 Task: In the  document development.rtf Insert the command  'Editing'Email the file to   'softage.3@softage.net', with message attached Action Required: This requires your review and response. and file type: Plain Text
Action: Mouse moved to (362, 542)
Screenshot: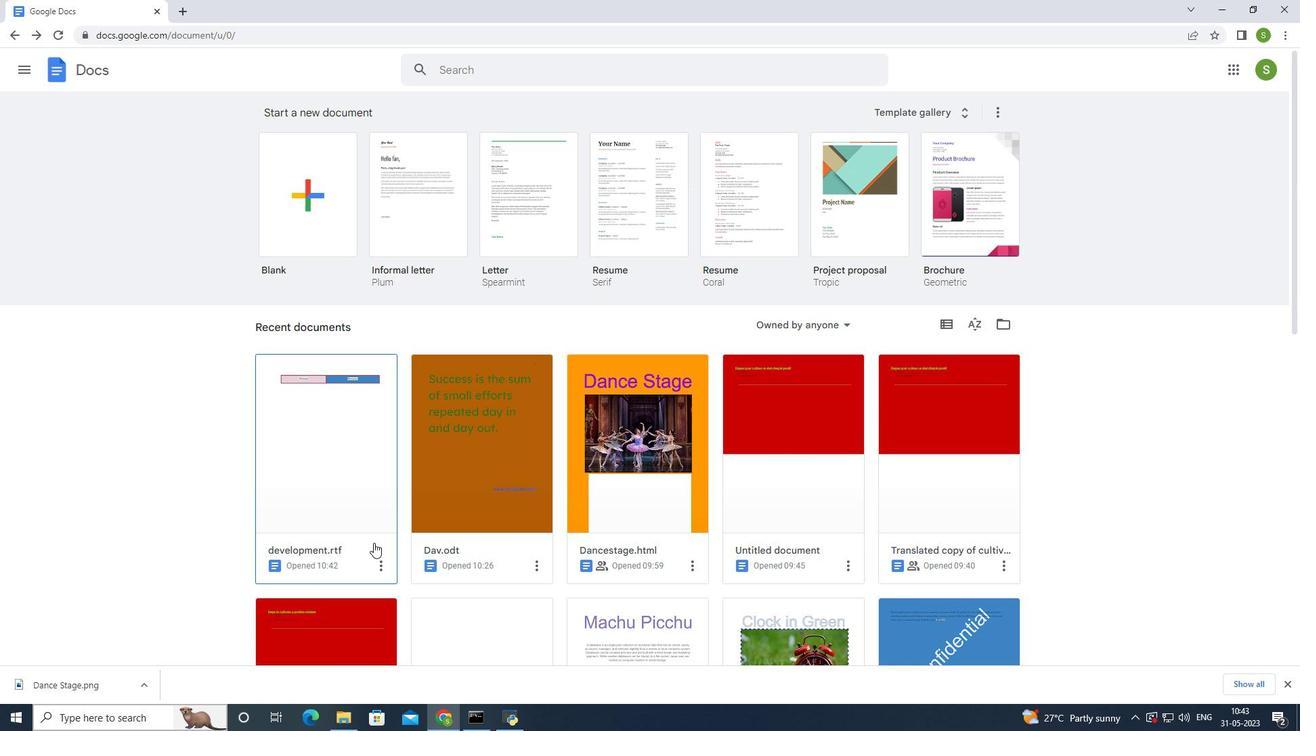 
Action: Mouse pressed left at (362, 542)
Screenshot: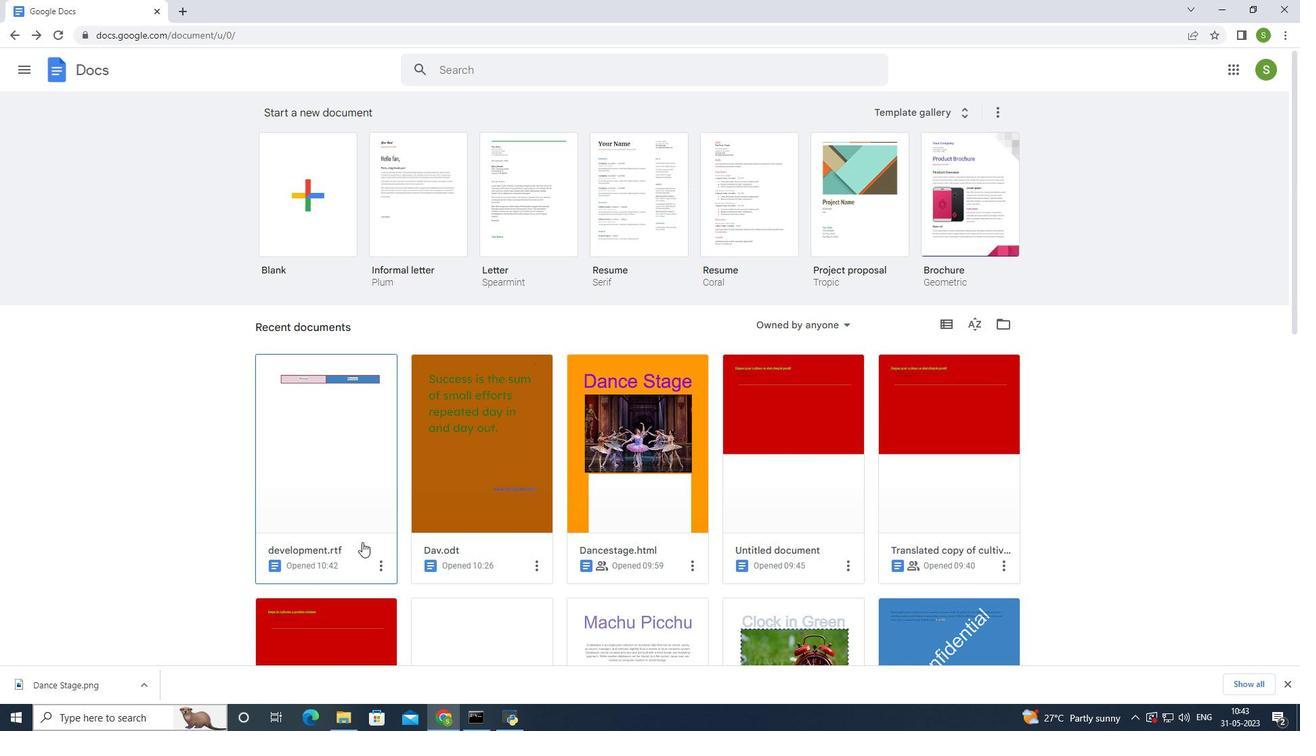 
Action: Mouse moved to (143, 79)
Screenshot: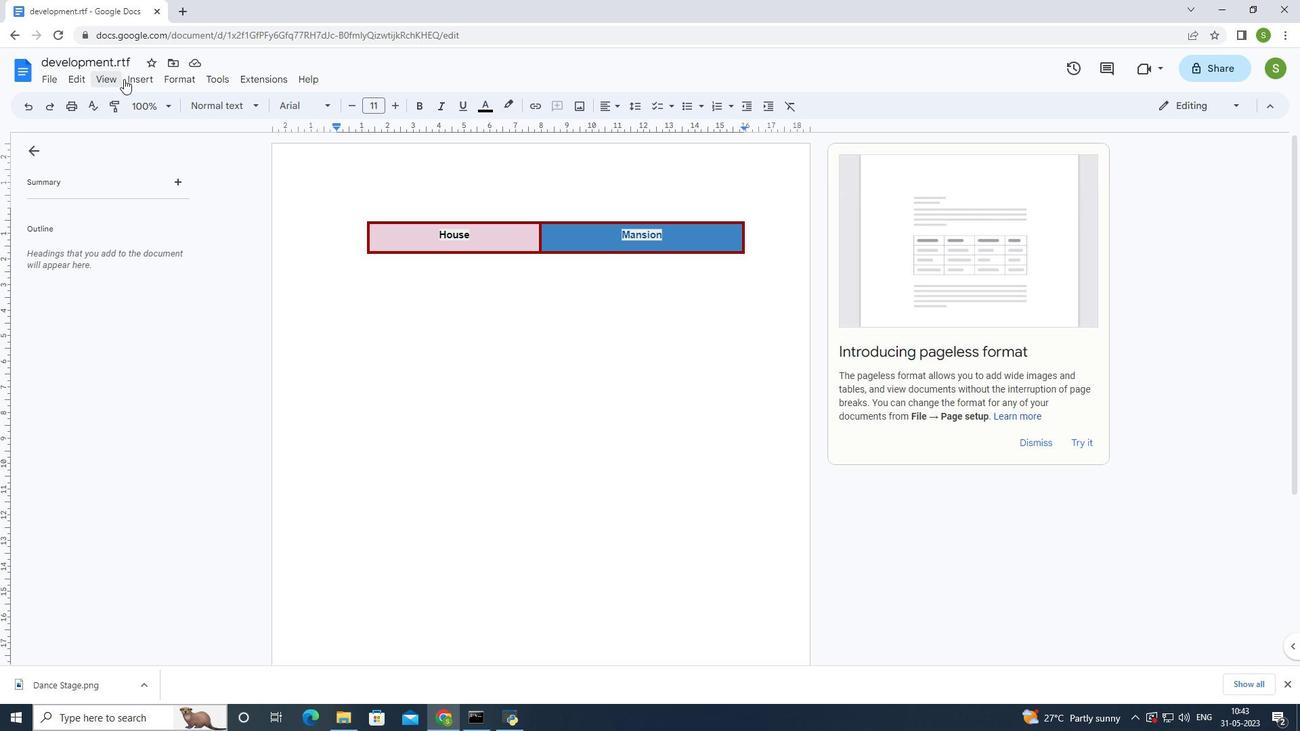 
Action: Mouse pressed left at (143, 79)
Screenshot: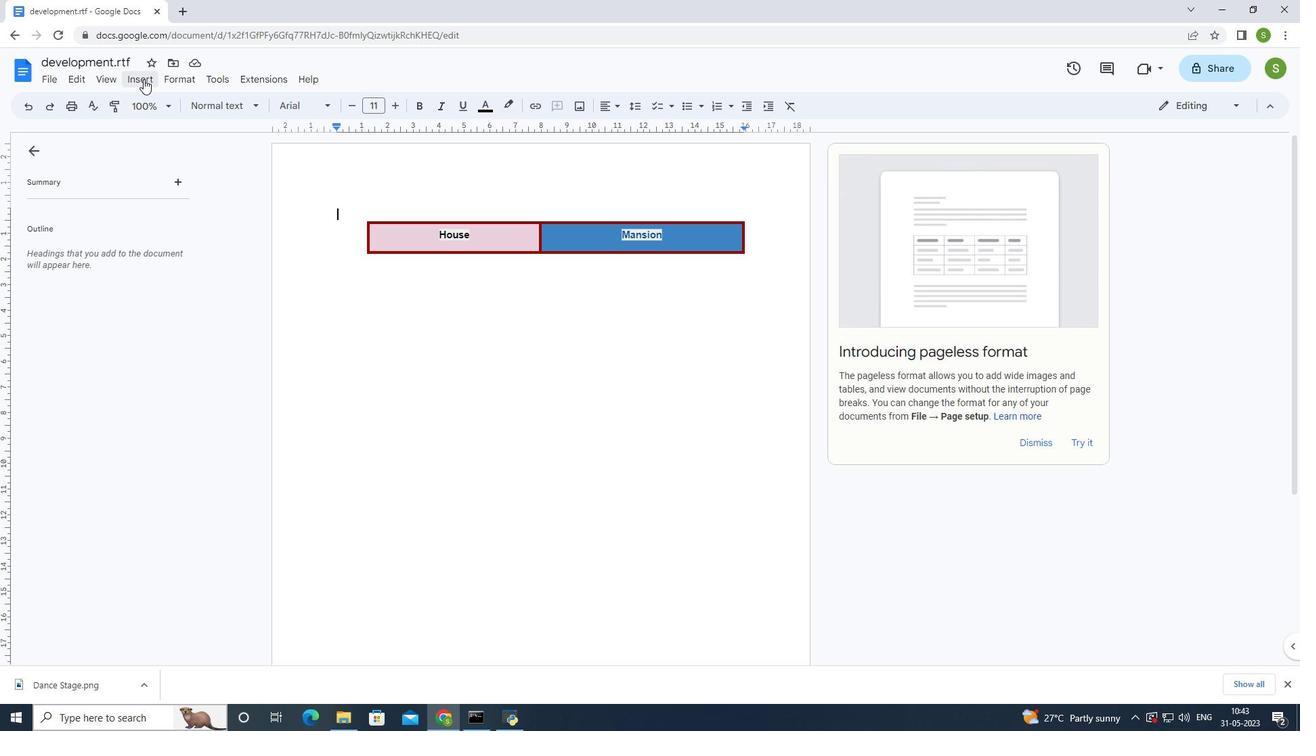 
Action: Mouse moved to (529, 420)
Screenshot: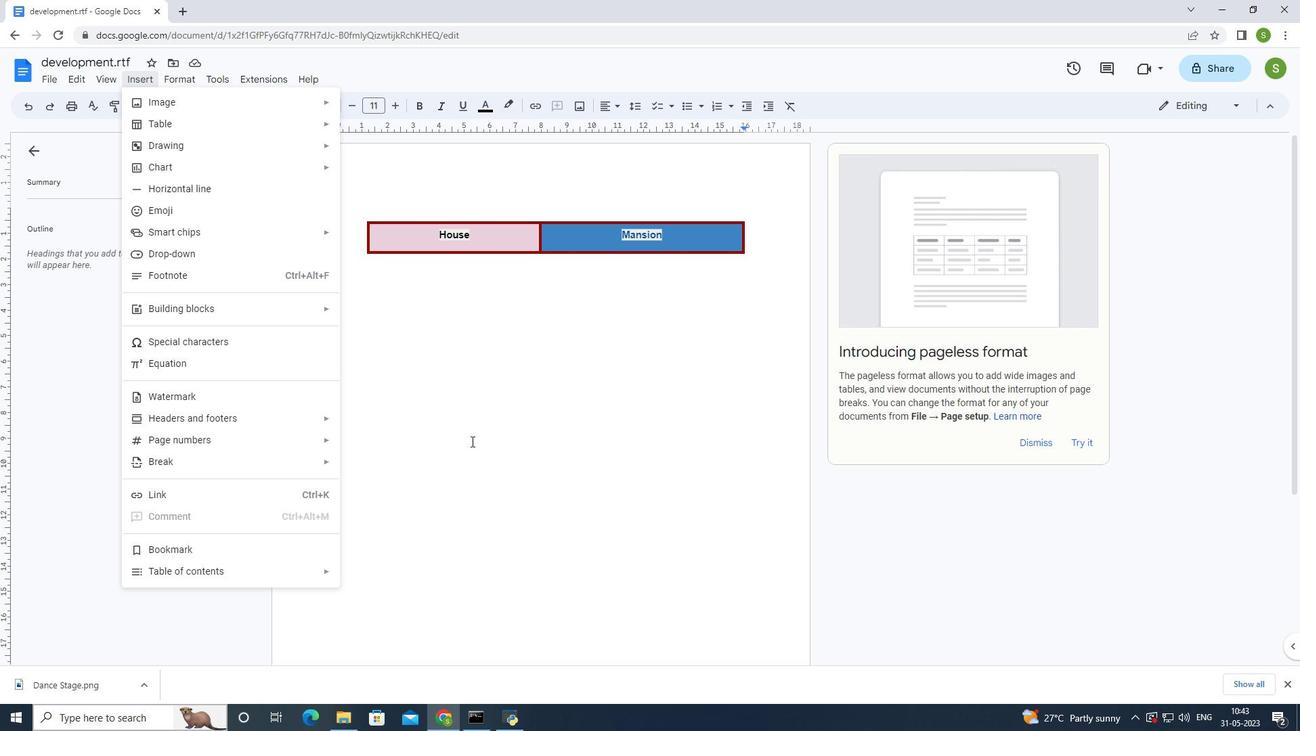 
Action: Mouse pressed left at (529, 420)
Screenshot: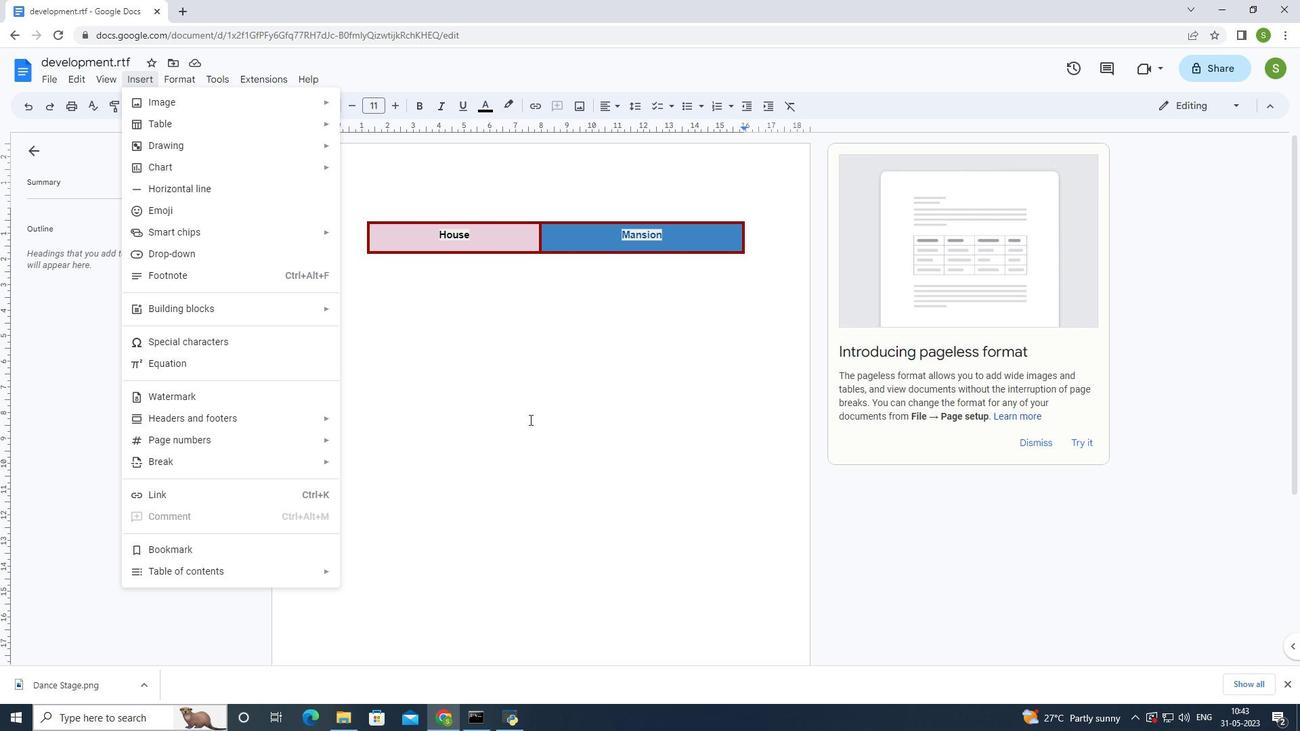 
Action: Mouse moved to (1233, 109)
Screenshot: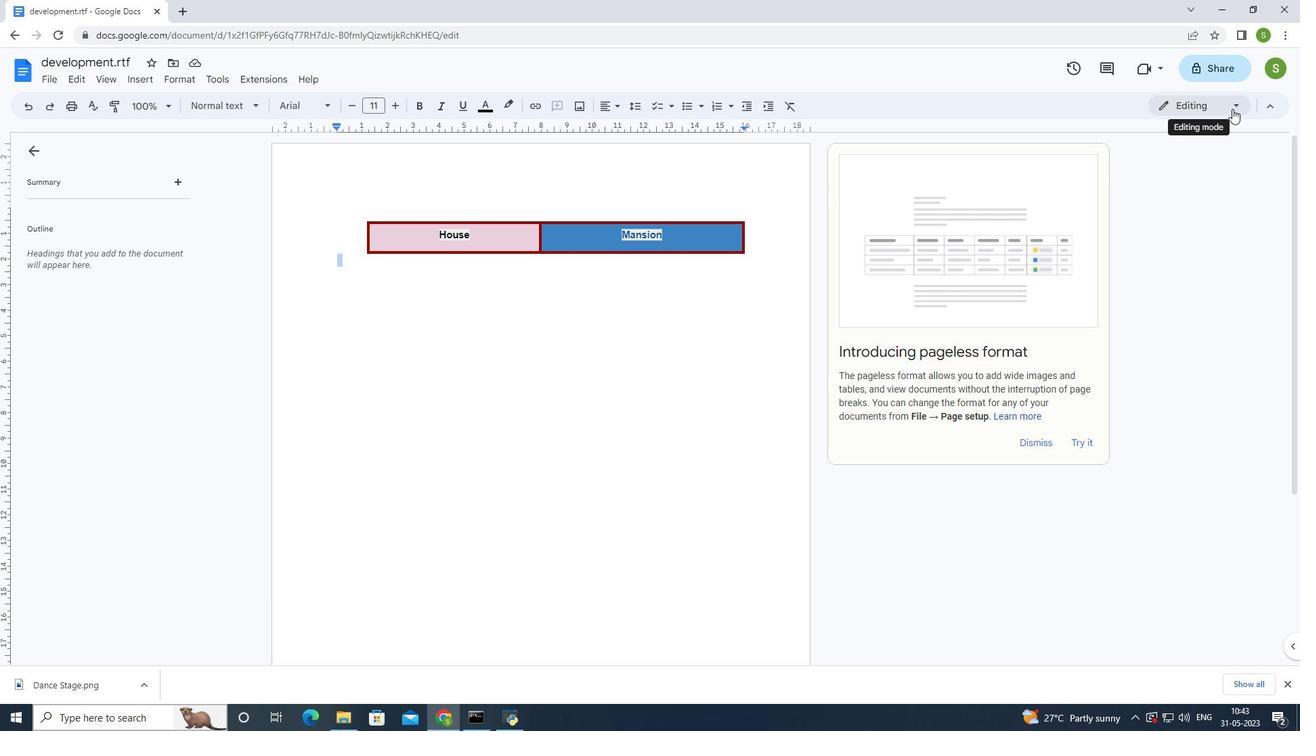 
Action: Mouse pressed left at (1233, 109)
Screenshot: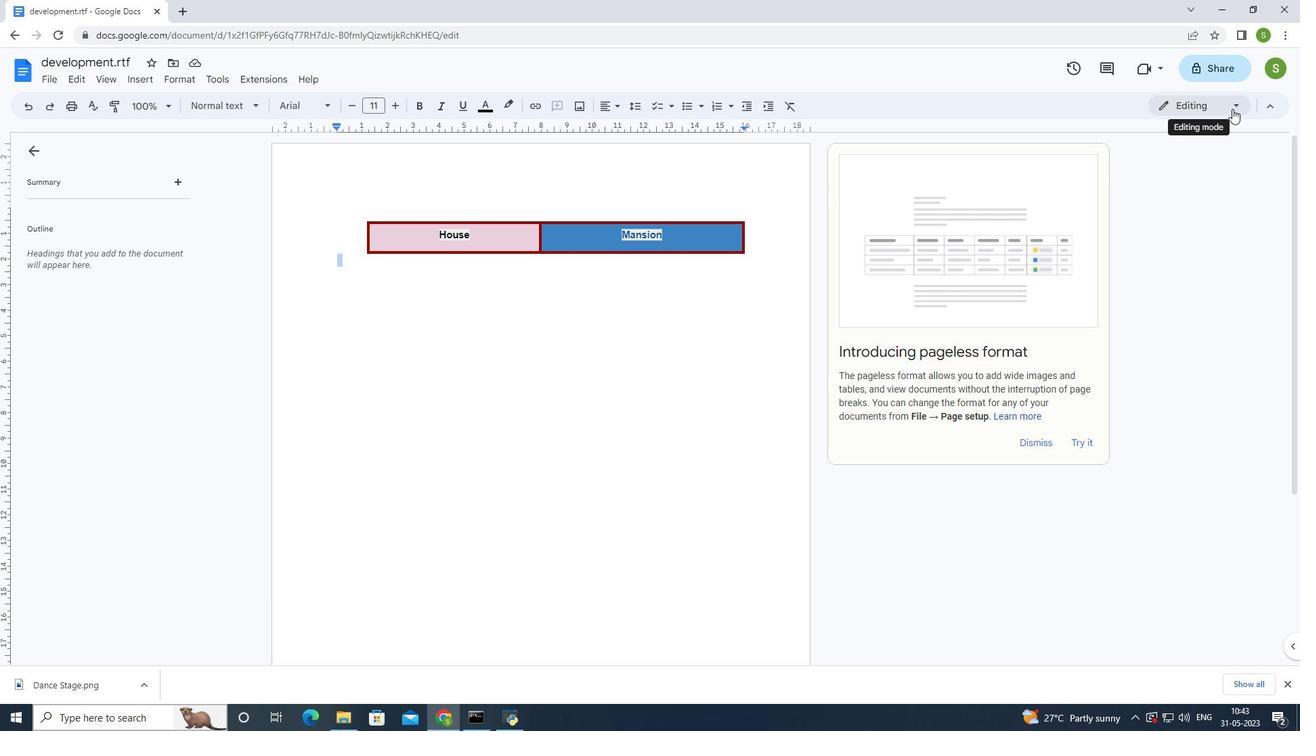 
Action: Mouse moved to (1194, 135)
Screenshot: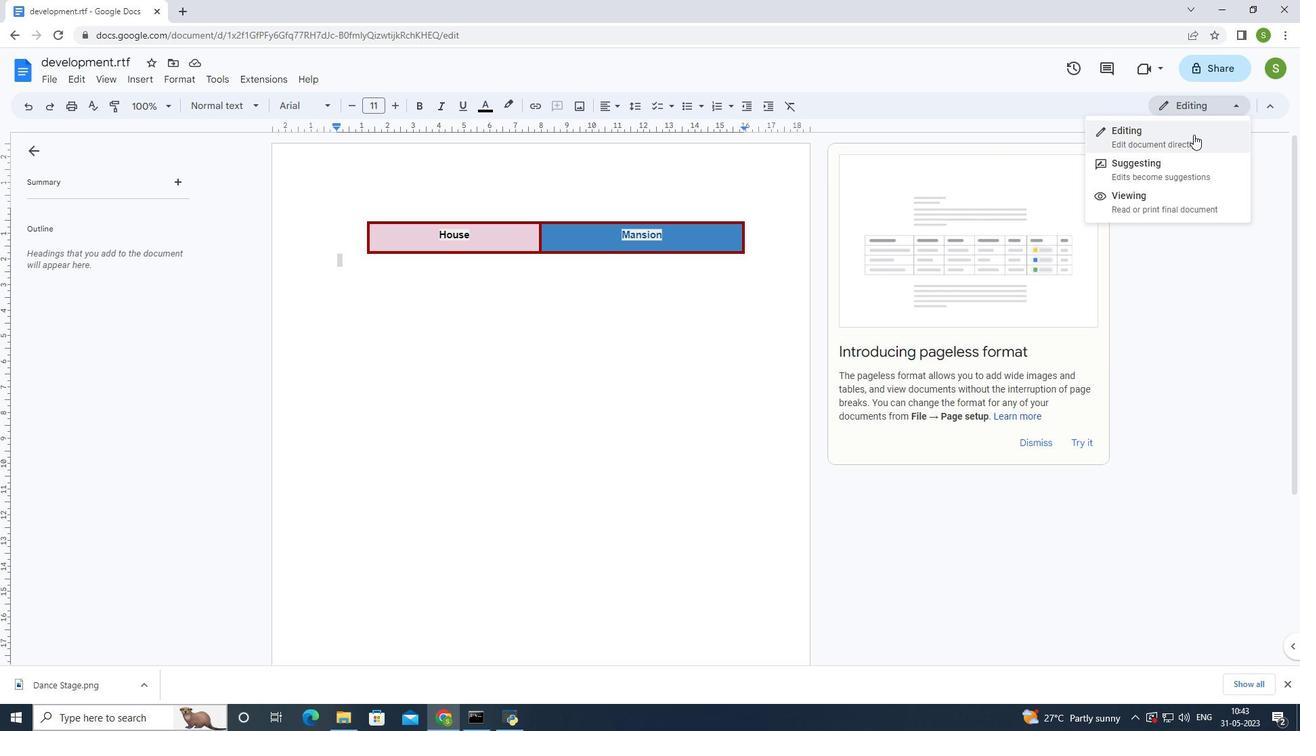 
Action: Mouse pressed left at (1194, 135)
Screenshot: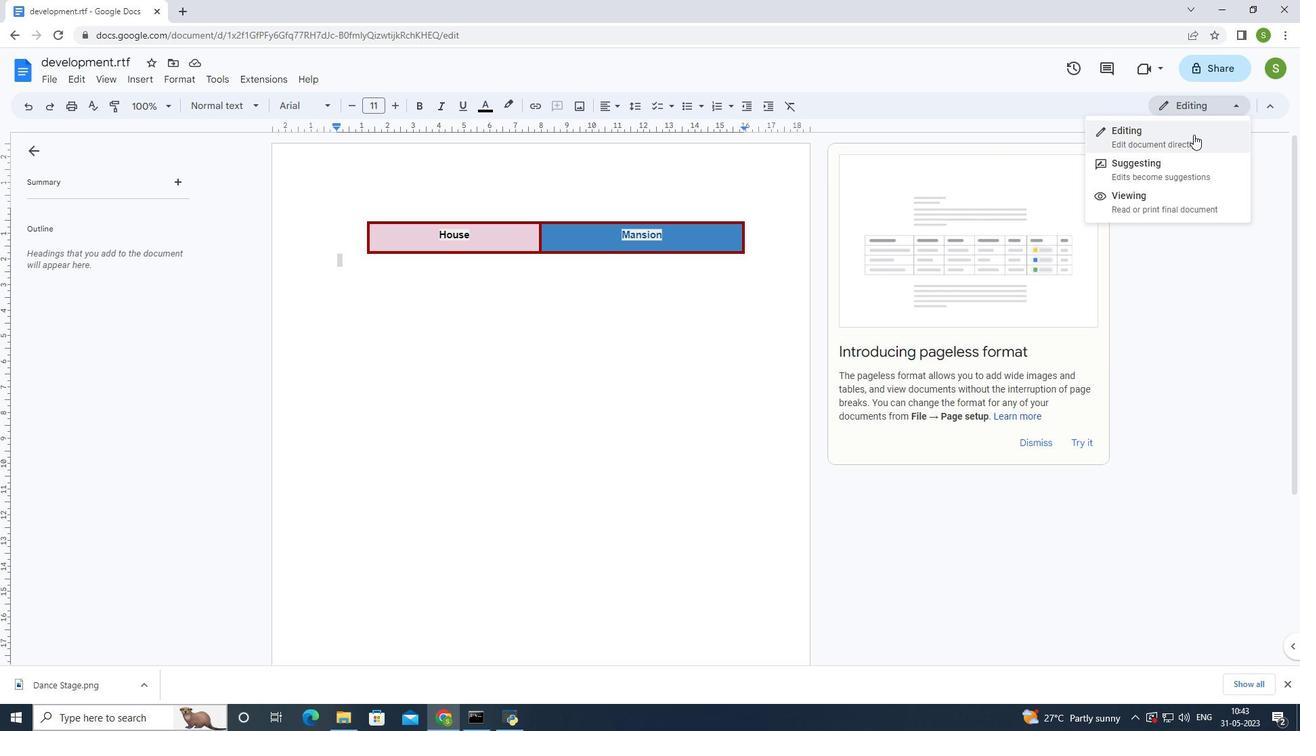
Action: Mouse moved to (46, 78)
Screenshot: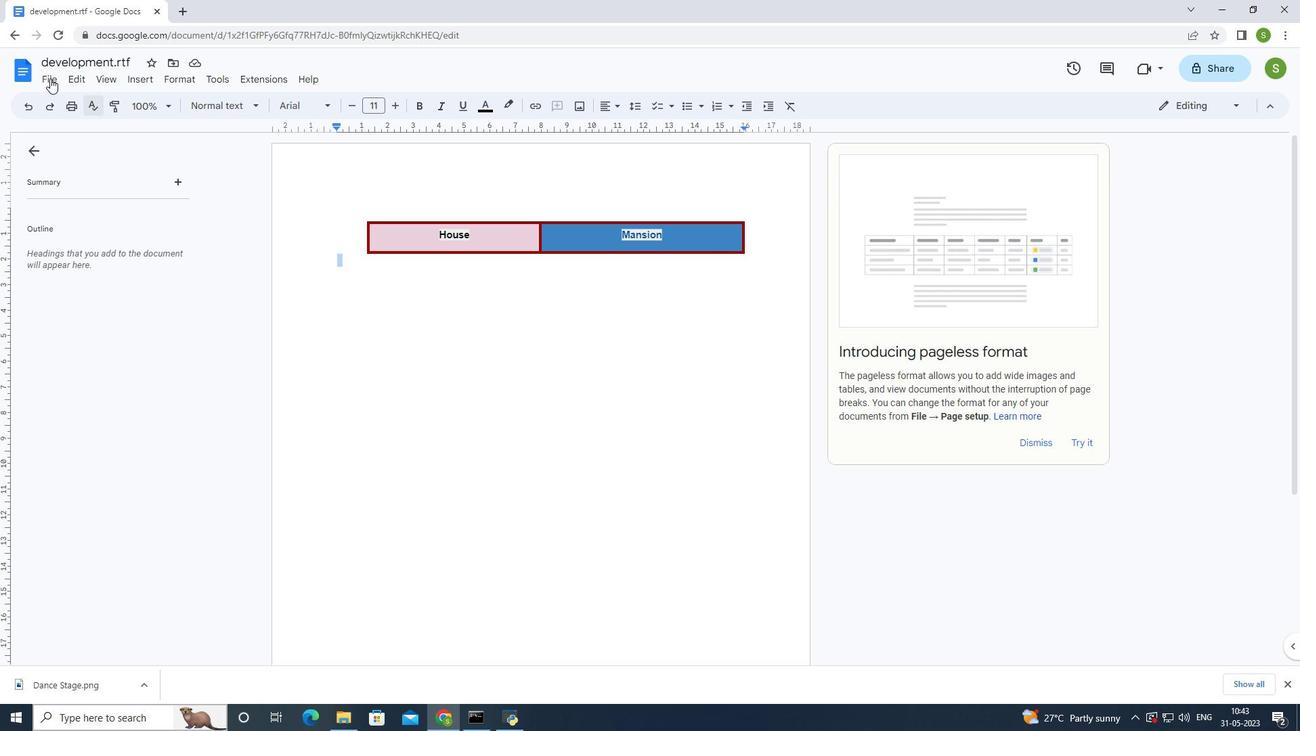 
Action: Mouse pressed left at (46, 78)
Screenshot: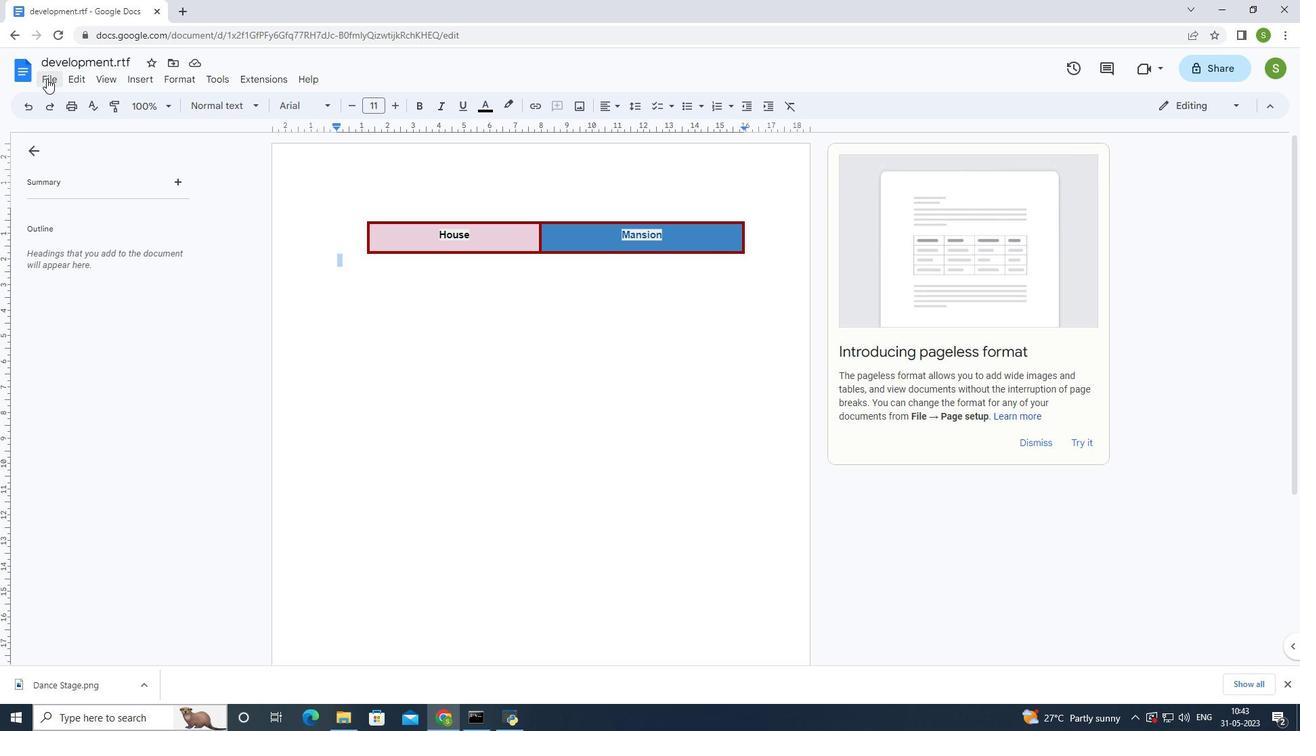 
Action: Mouse moved to (54, 205)
Screenshot: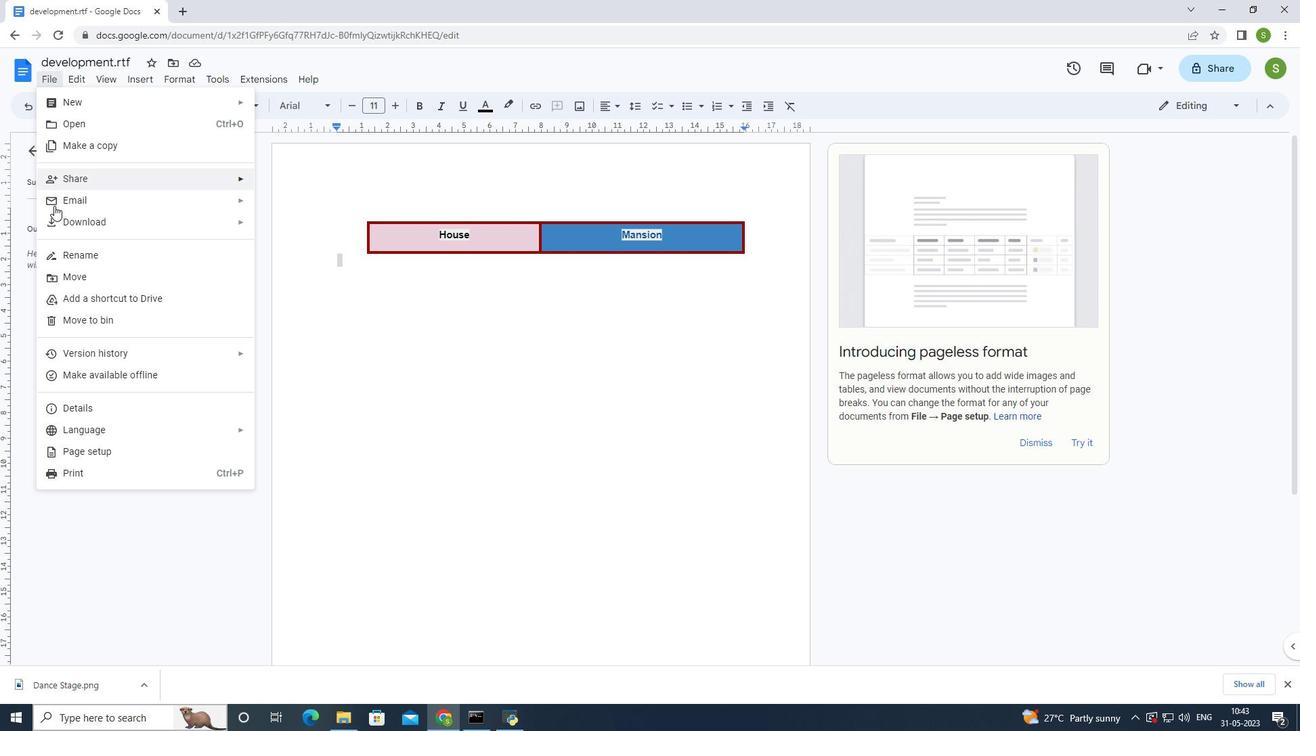 
Action: Mouse pressed left at (54, 205)
Screenshot: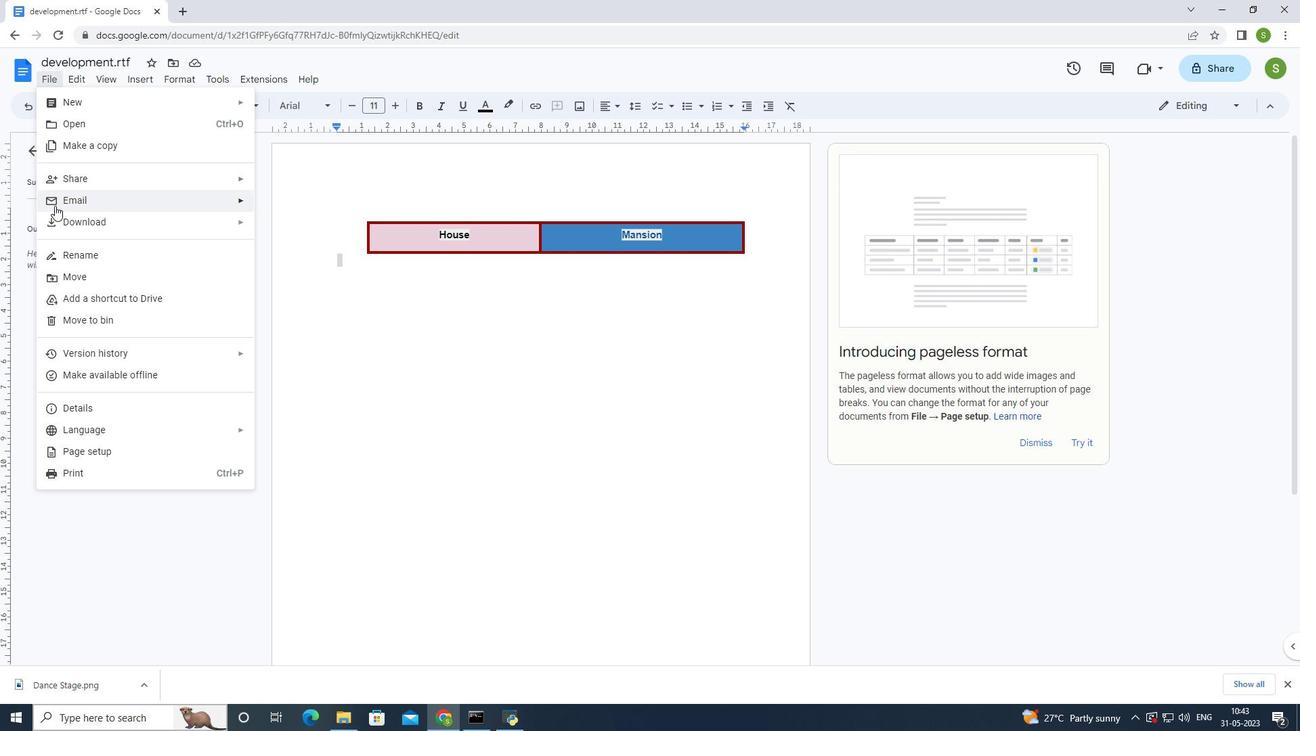 
Action: Mouse moved to (318, 205)
Screenshot: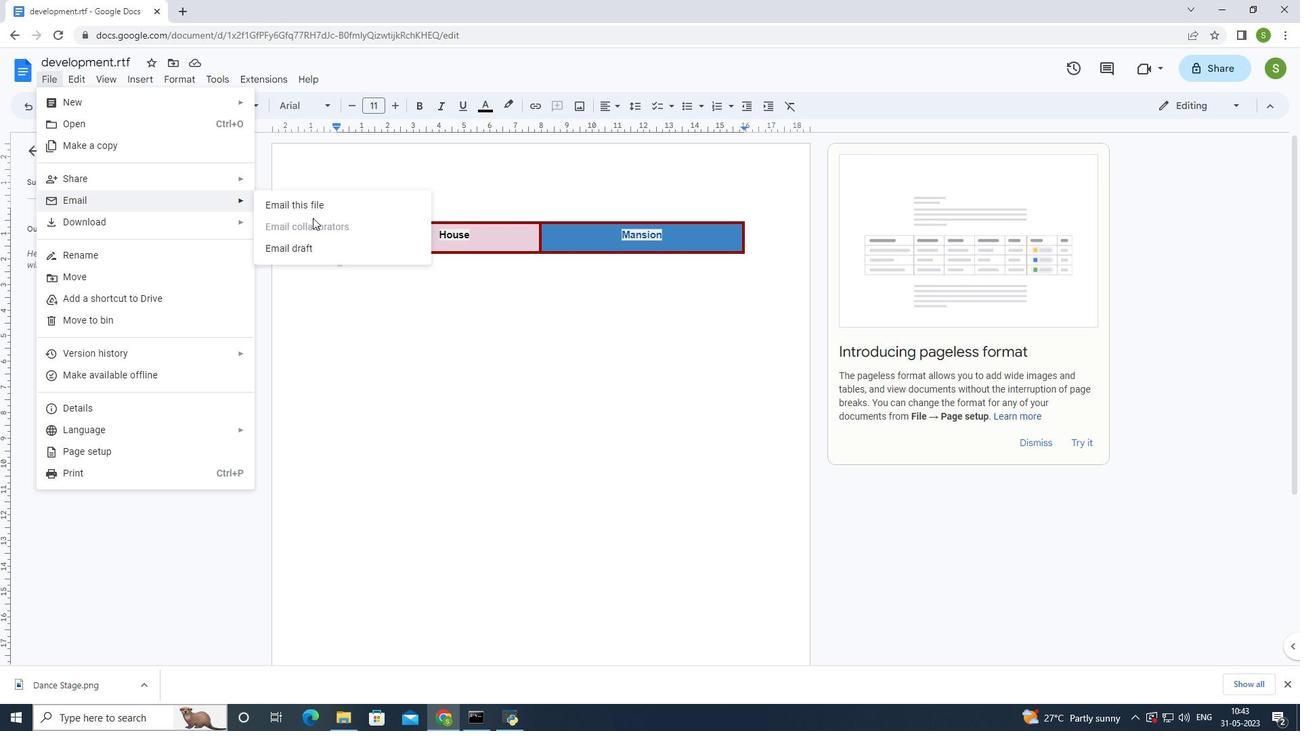
Action: Mouse pressed left at (318, 205)
Screenshot: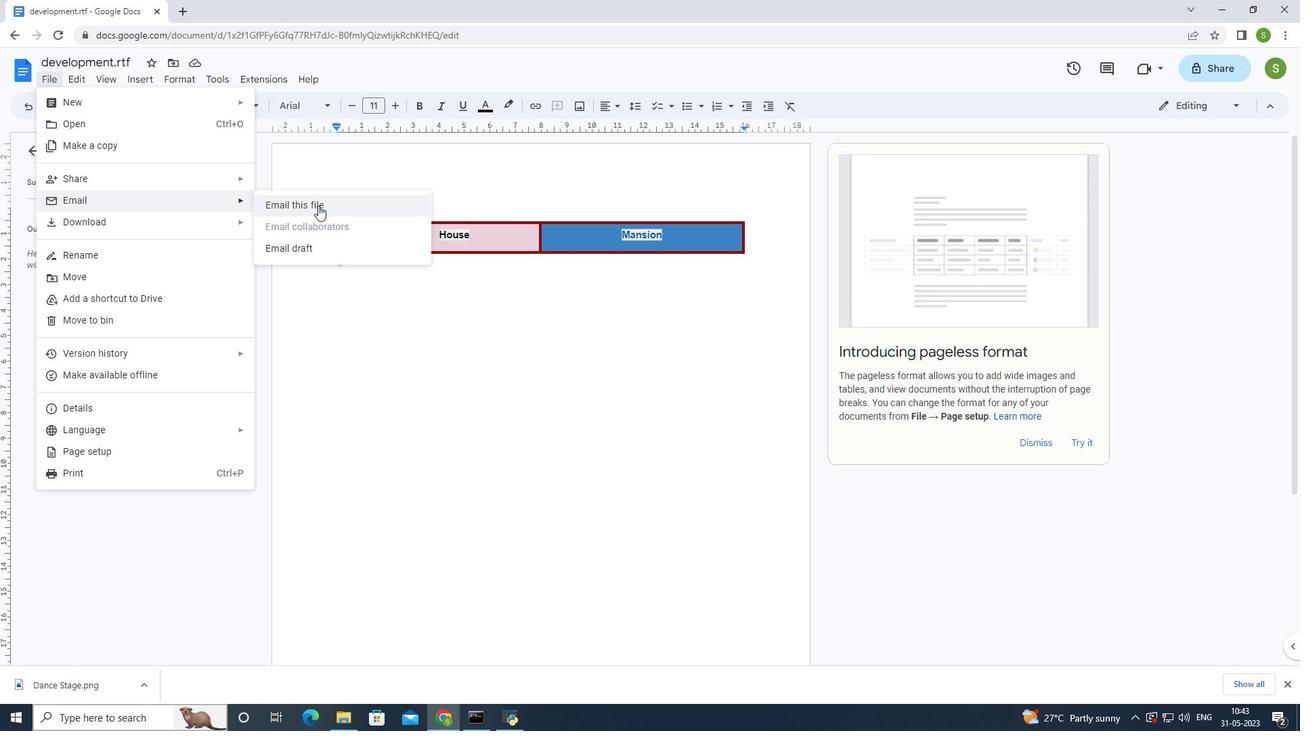 
Action: Mouse moved to (1003, 239)
Screenshot: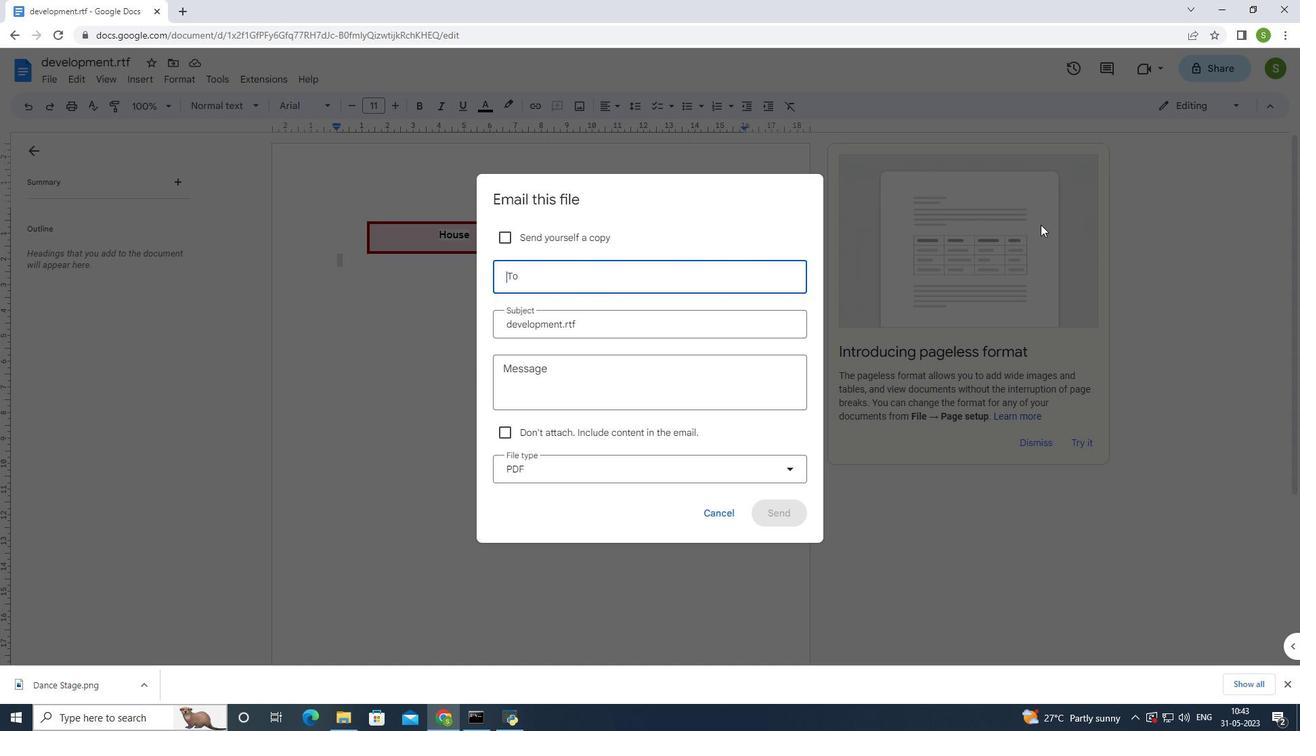 
Action: Key pressed so
Screenshot: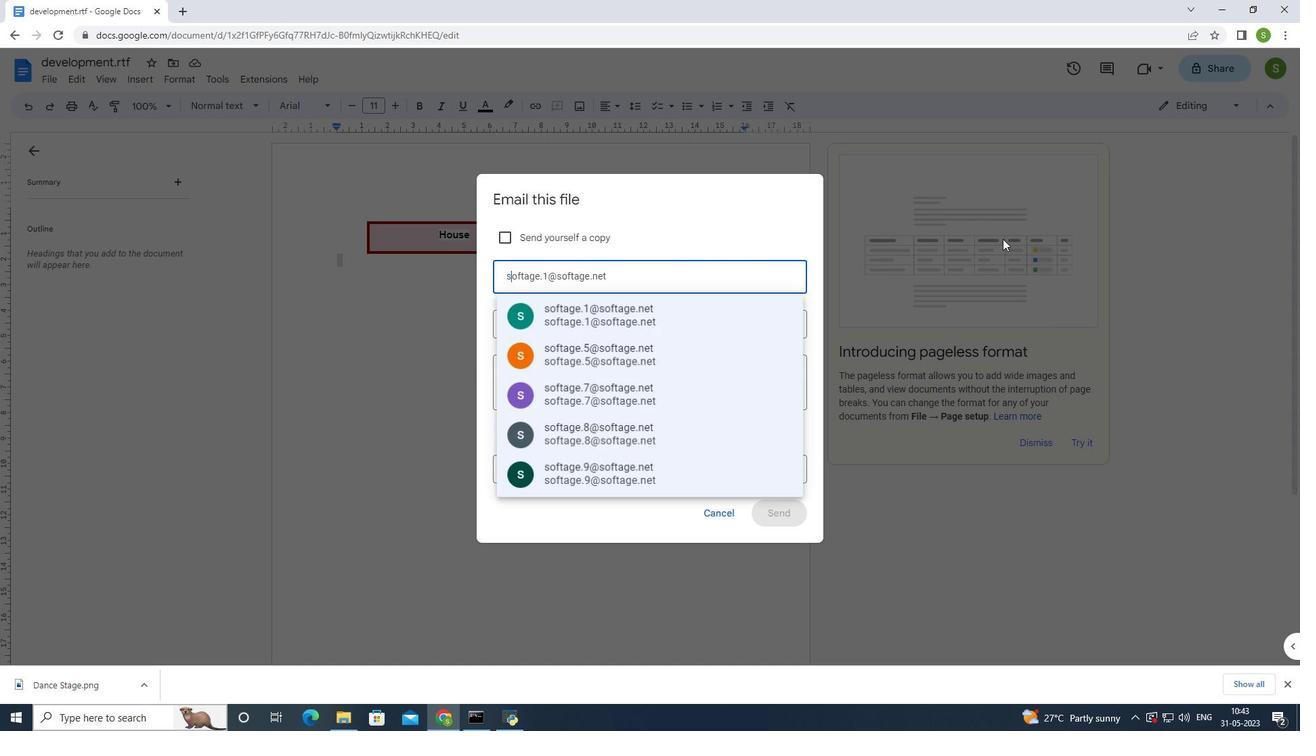 
Action: Mouse moved to (1035, 233)
Screenshot: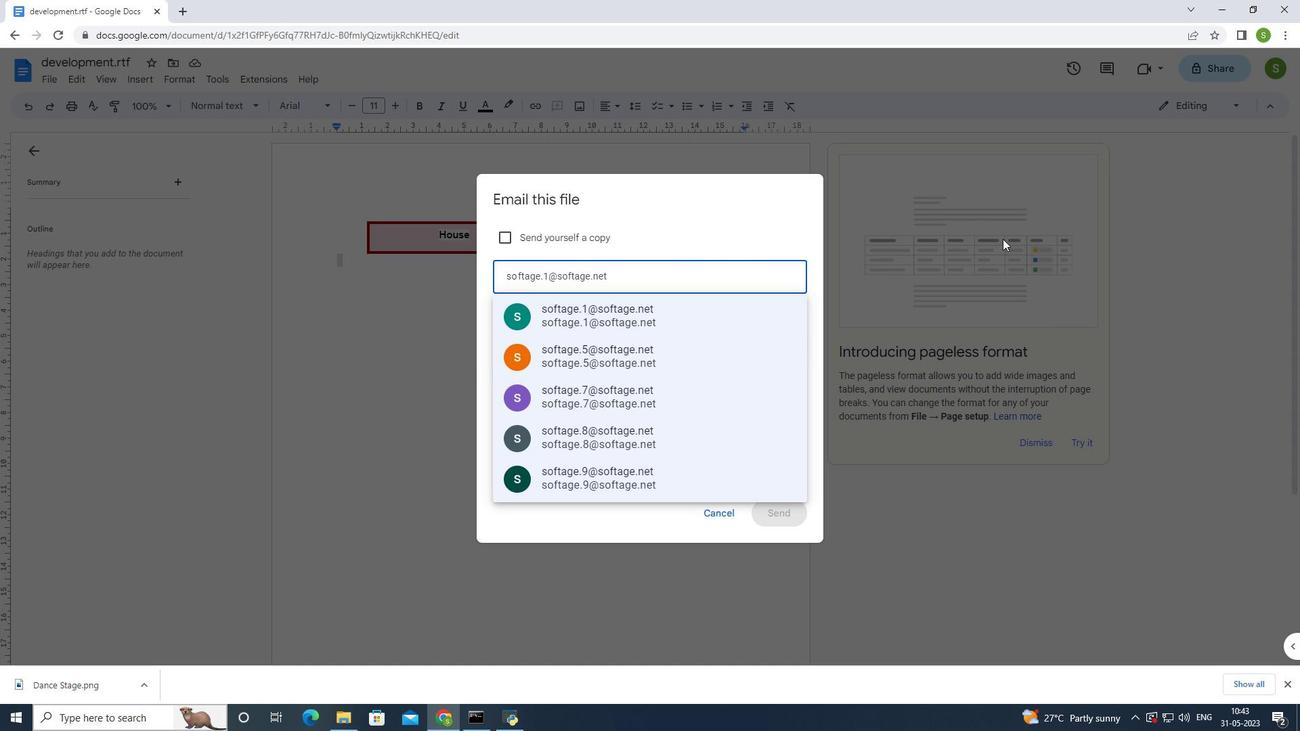 
Action: Key pressed f
Screenshot: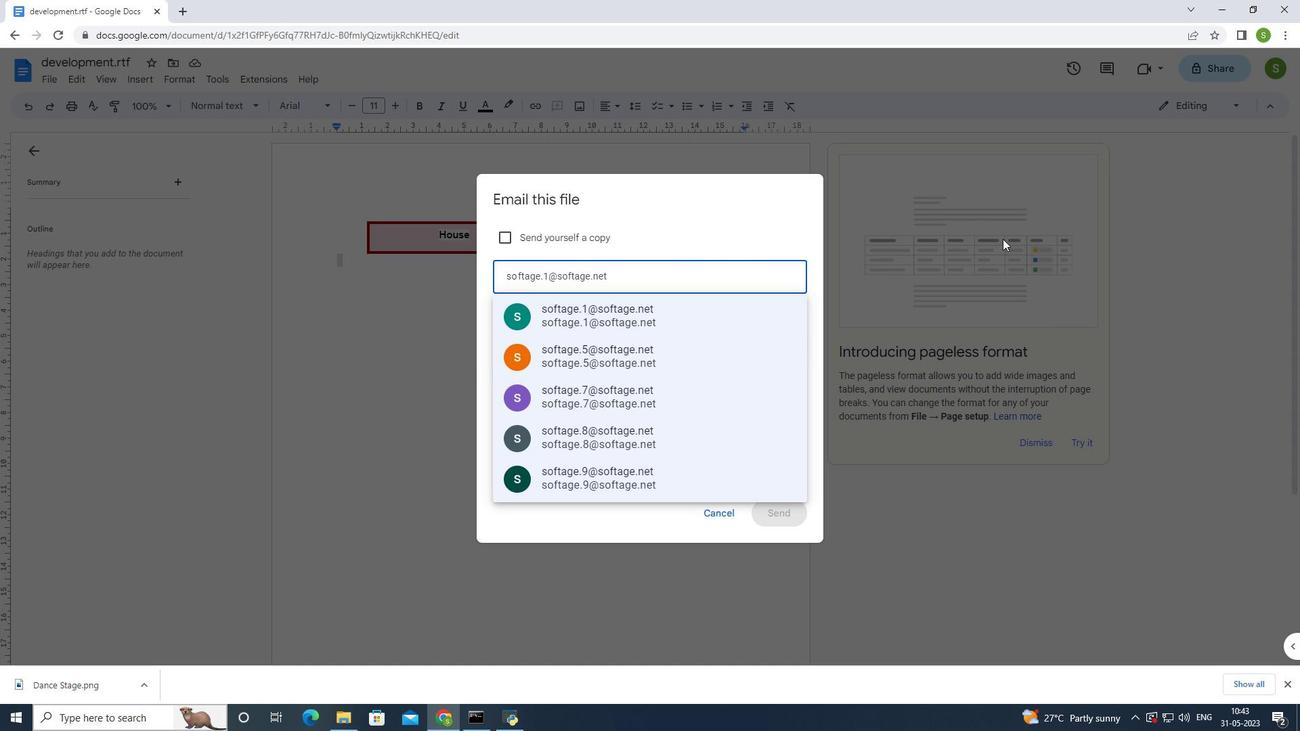 
Action: Mouse moved to (1037, 233)
Screenshot: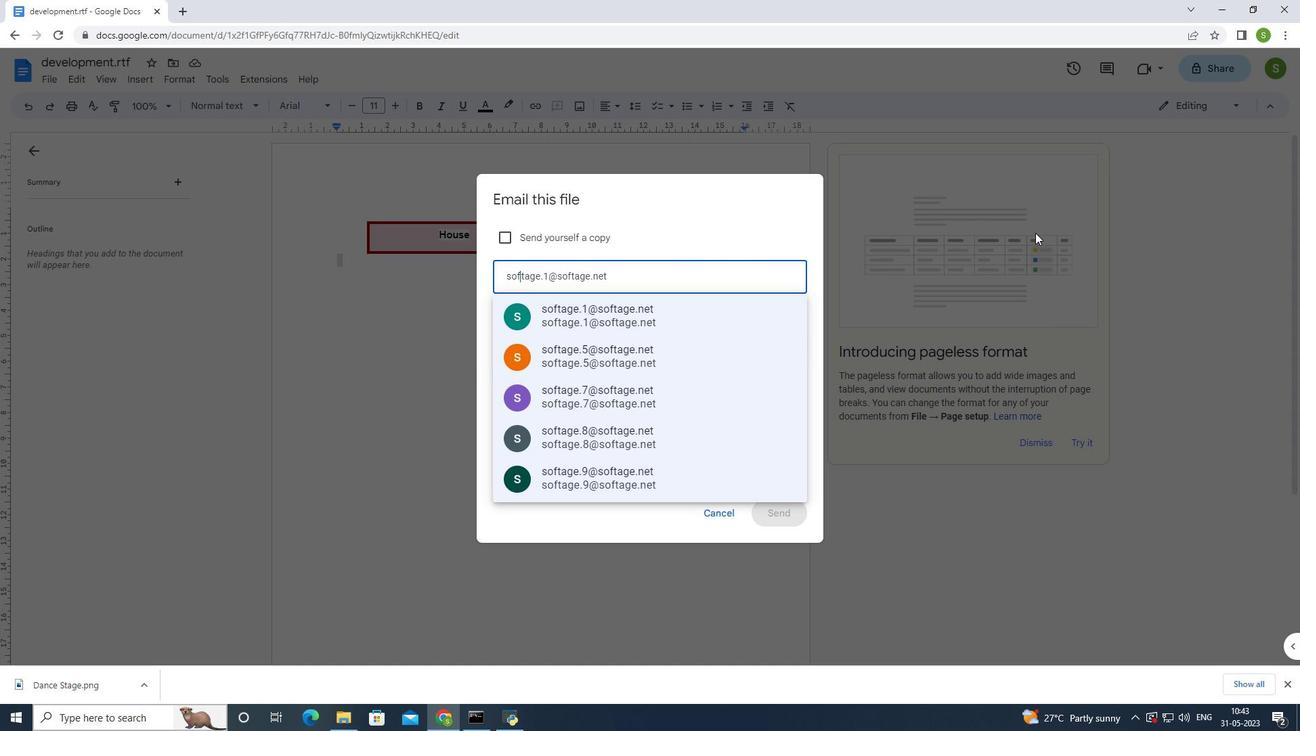 
Action: Key pressed t
Screenshot: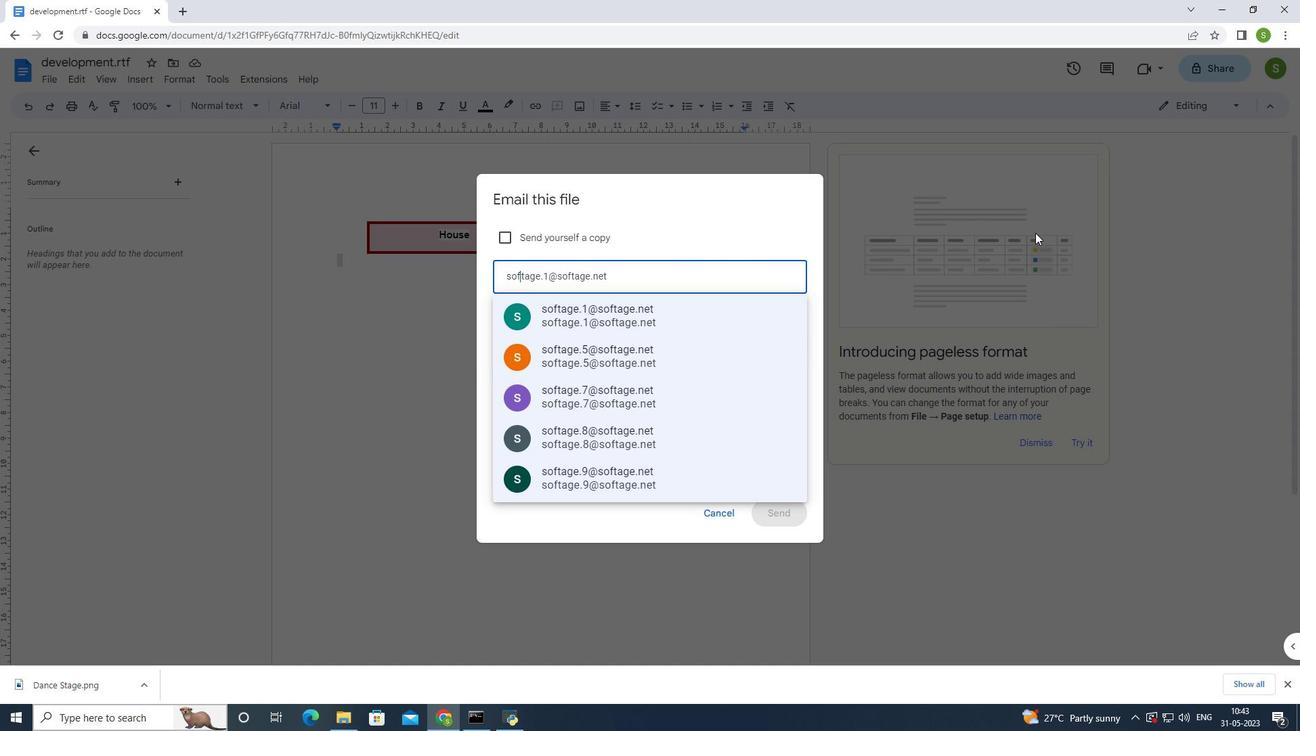 
Action: Mouse moved to (1044, 231)
Screenshot: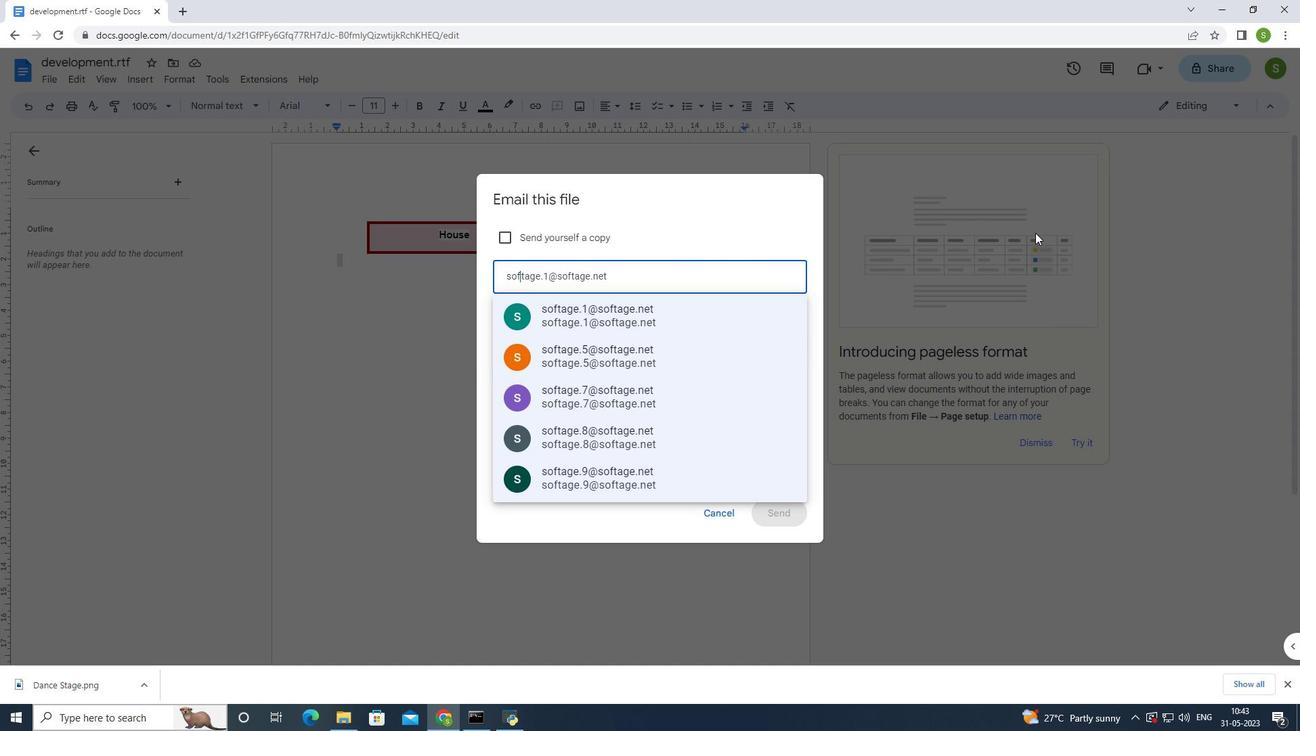 
Action: Key pressed ahe.3<Key.shift>@softage,
Screenshot: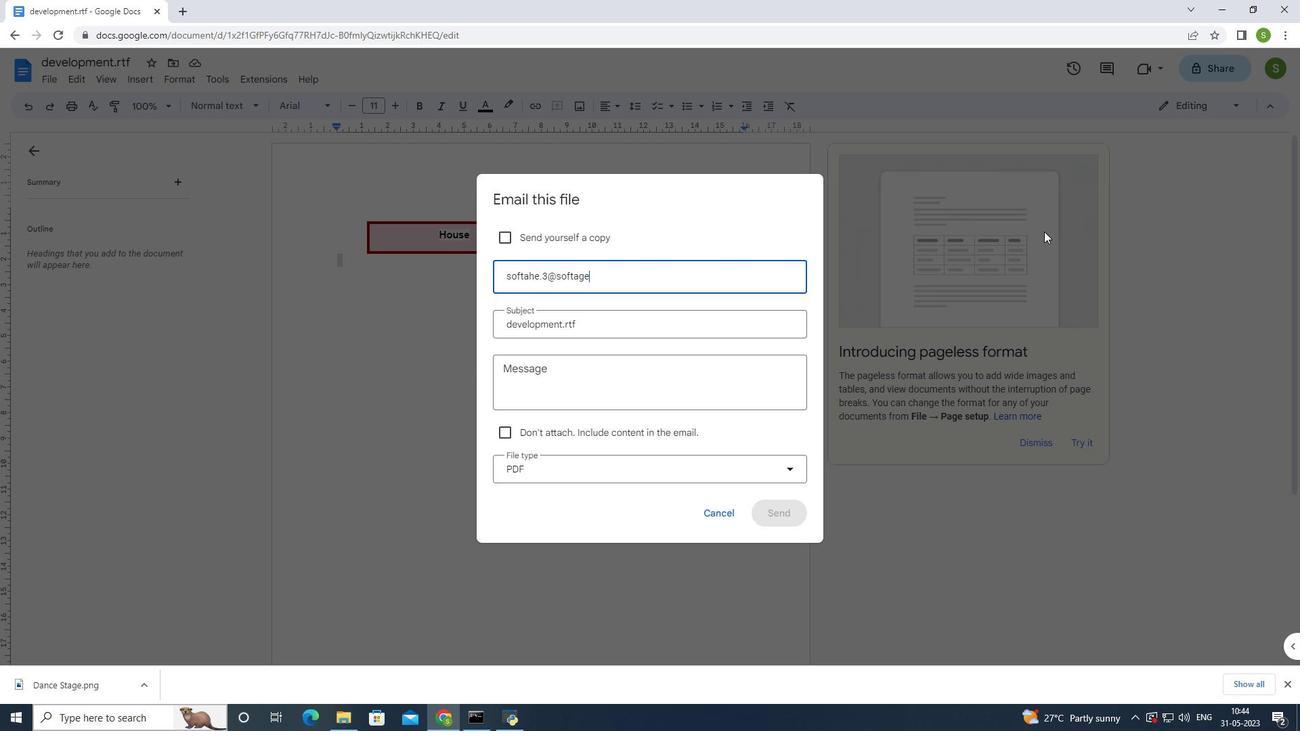 
Action: Mouse moved to (1075, 224)
Screenshot: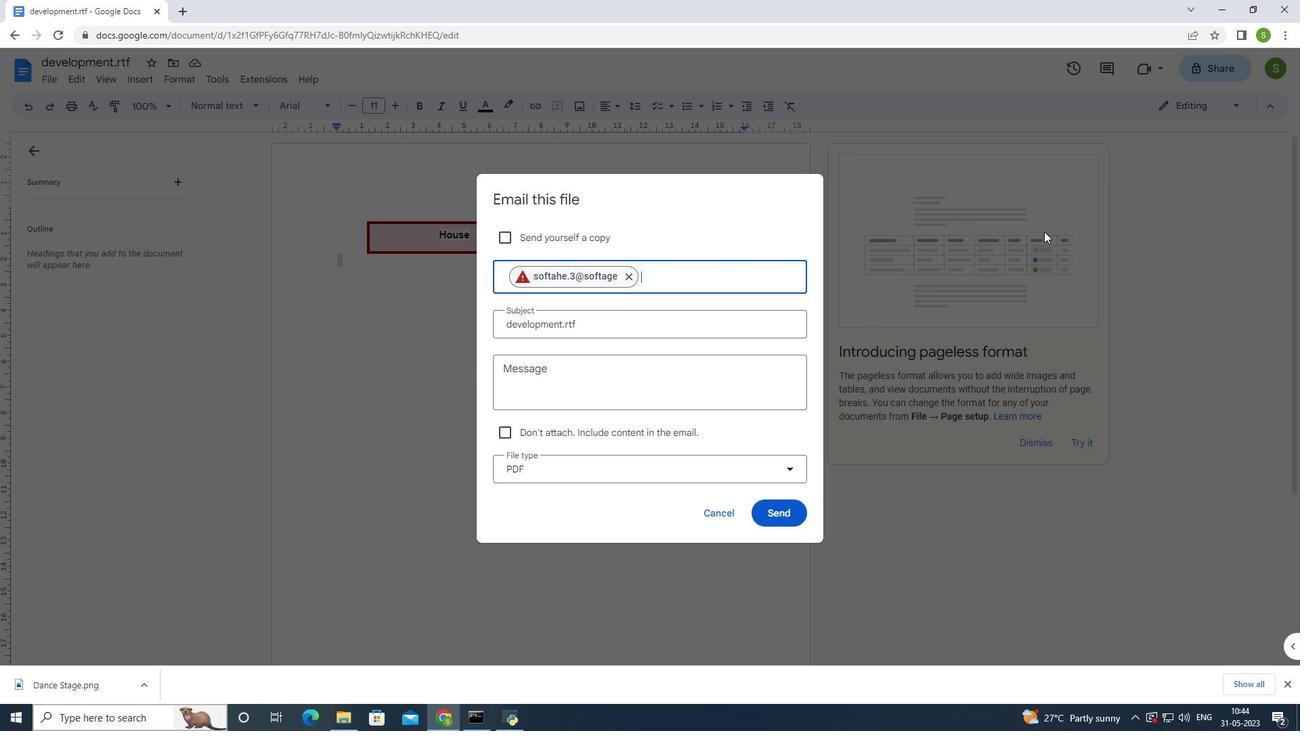 
Action: Key pressed <Key.backspace>
Screenshot: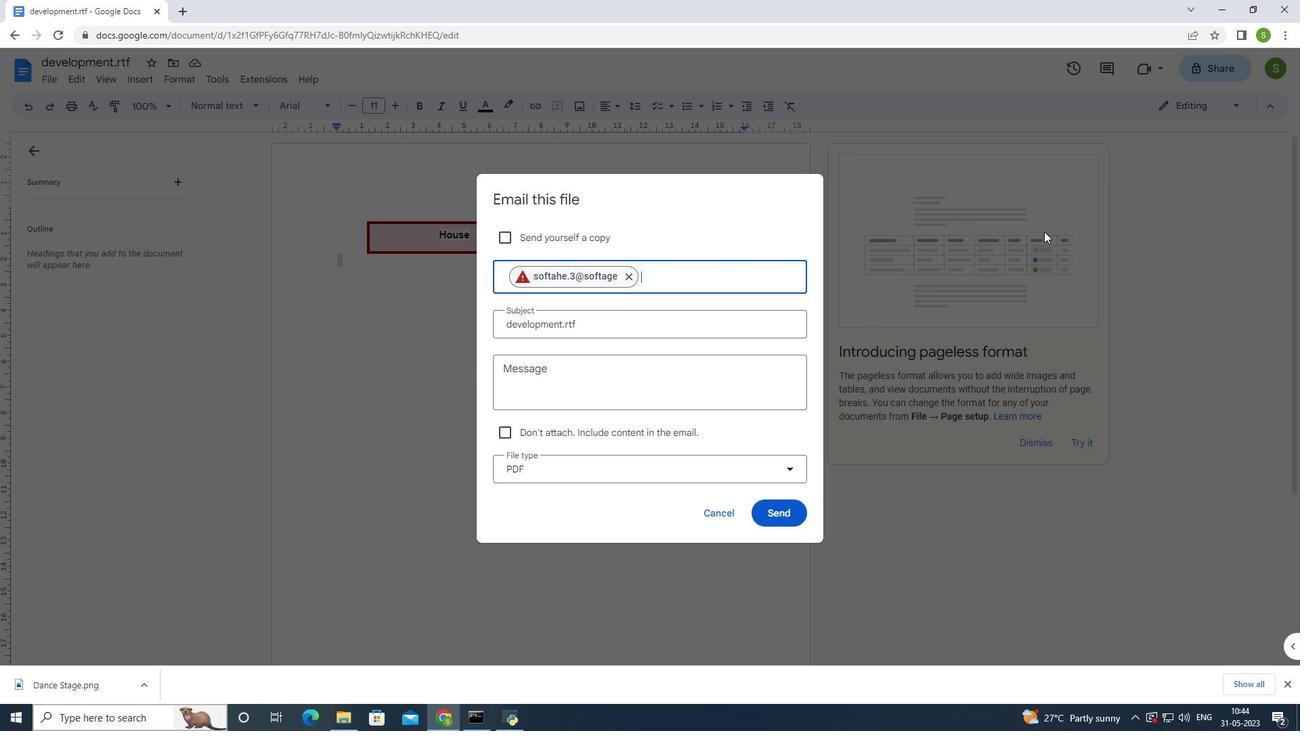 
Action: Mouse moved to (1092, 219)
Screenshot: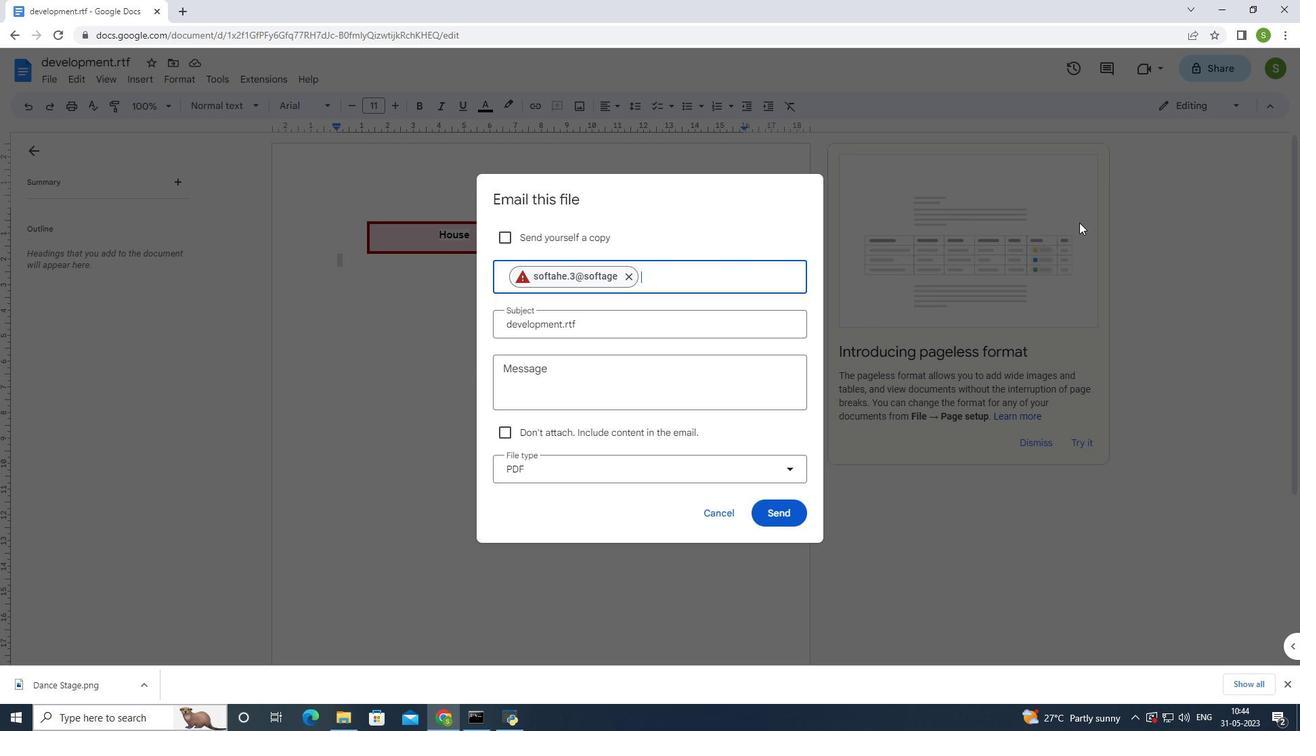 
Action: Key pressed .net
Screenshot: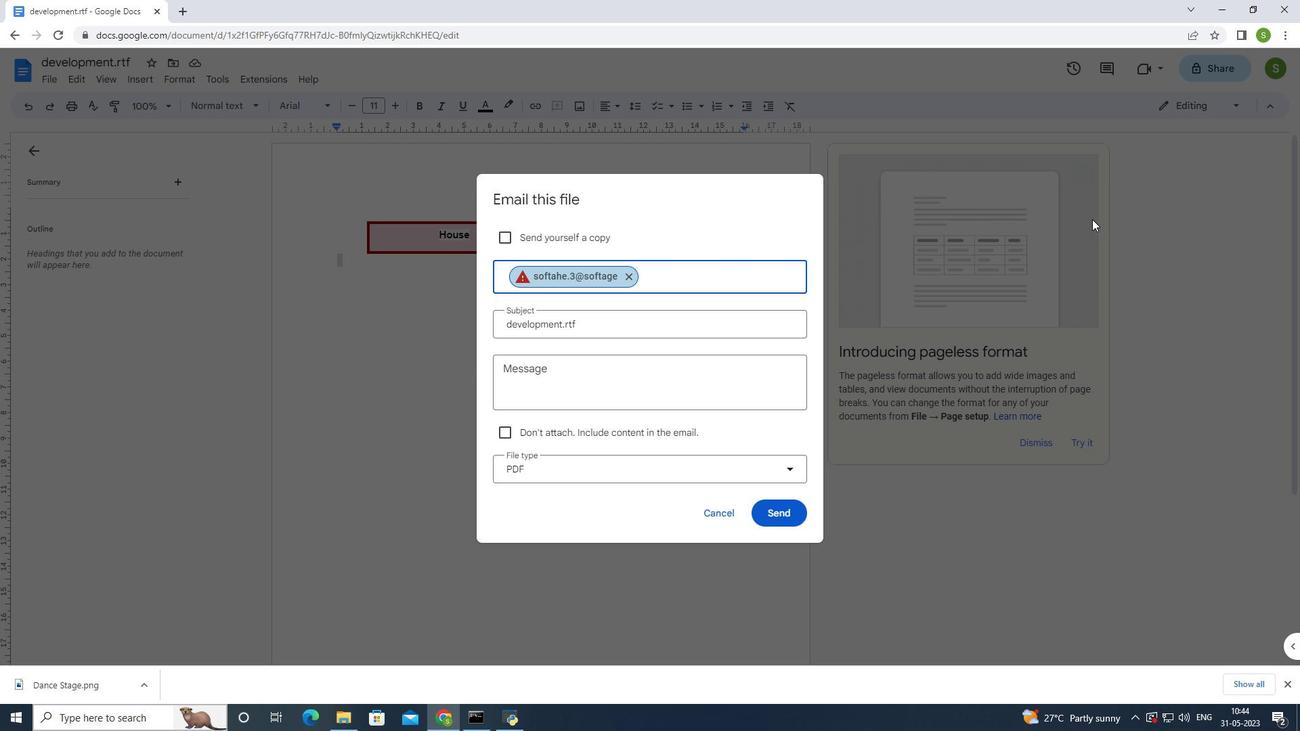 
Action: Mouse moved to (608, 268)
Screenshot: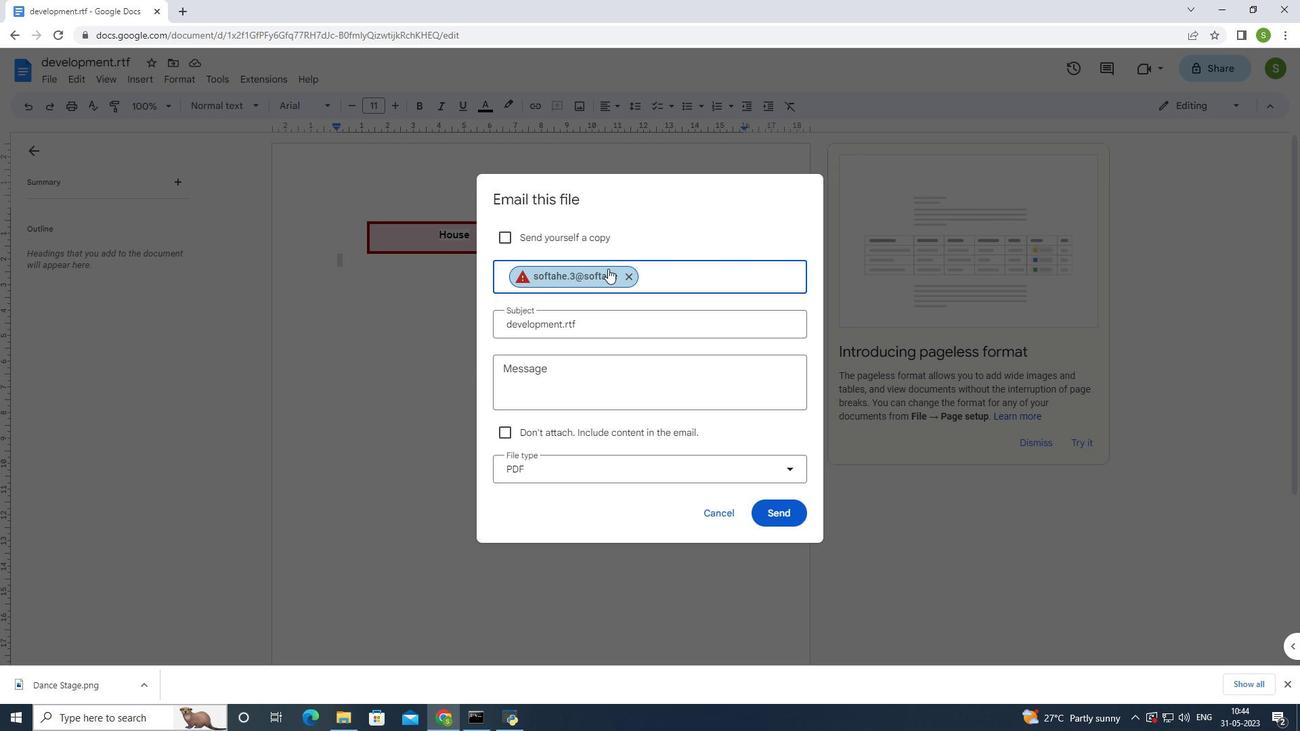 
Action: Mouse pressed left at (608, 268)
Screenshot: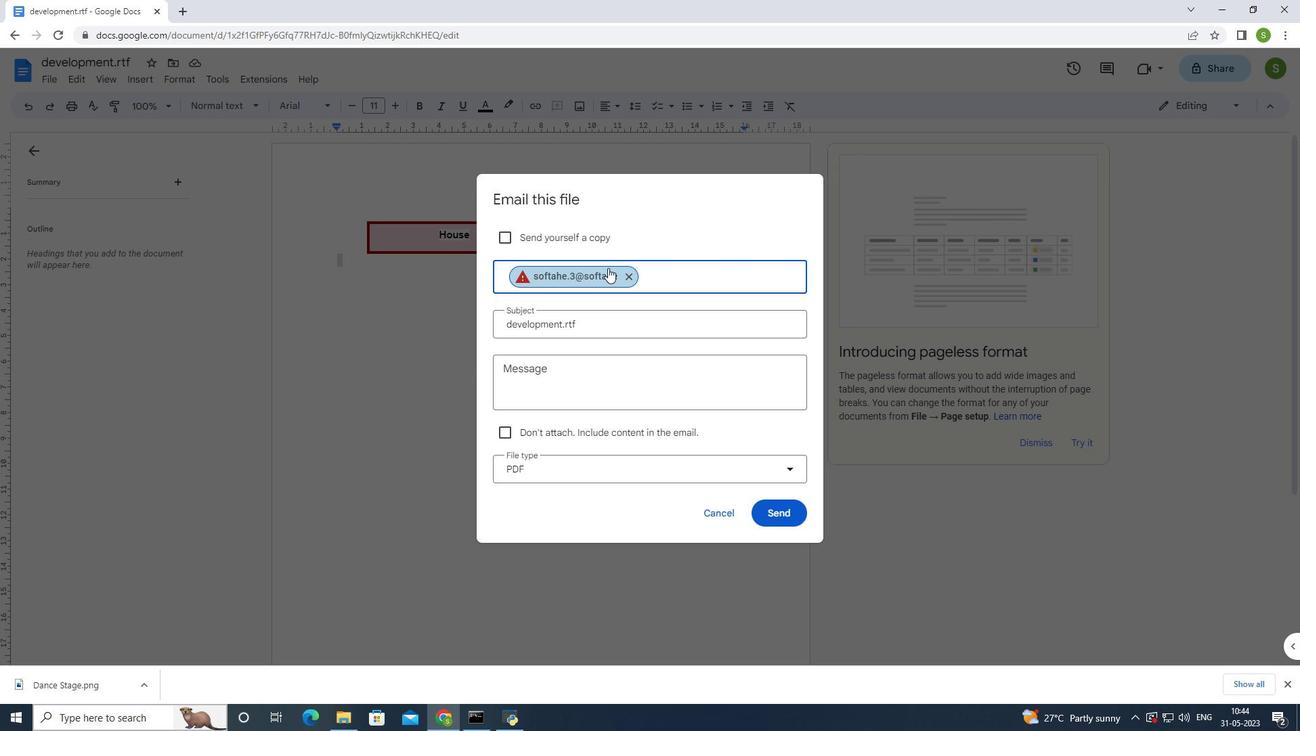 
Action: Mouse moved to (630, 275)
Screenshot: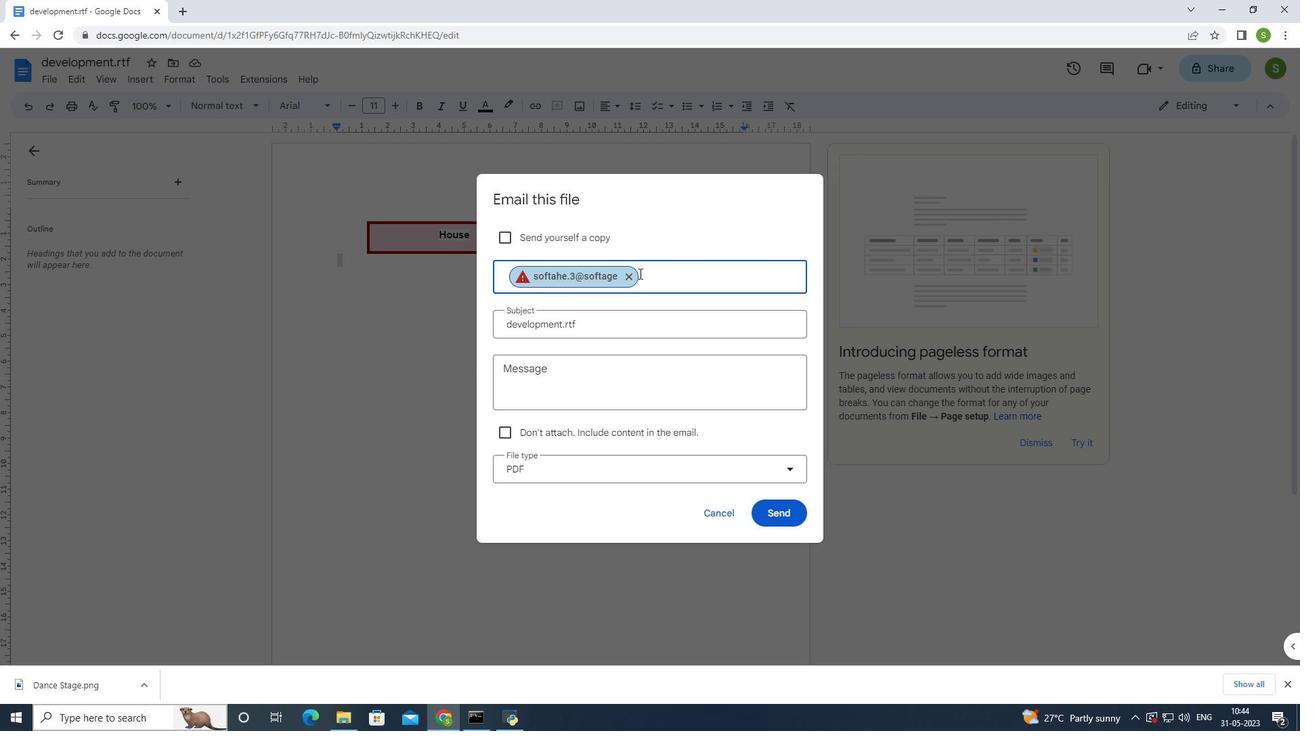 
Action: Mouse pressed left at (630, 275)
Screenshot: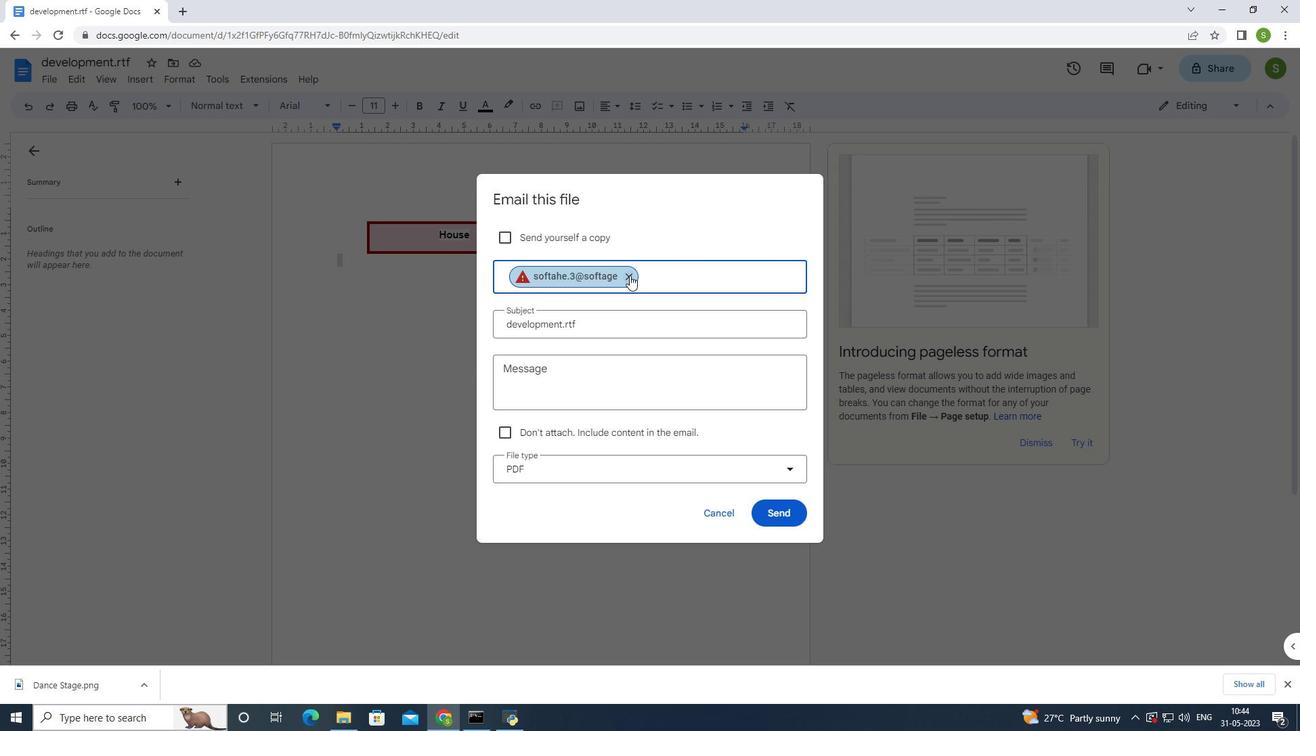 
Action: Mouse moved to (679, 261)
Screenshot: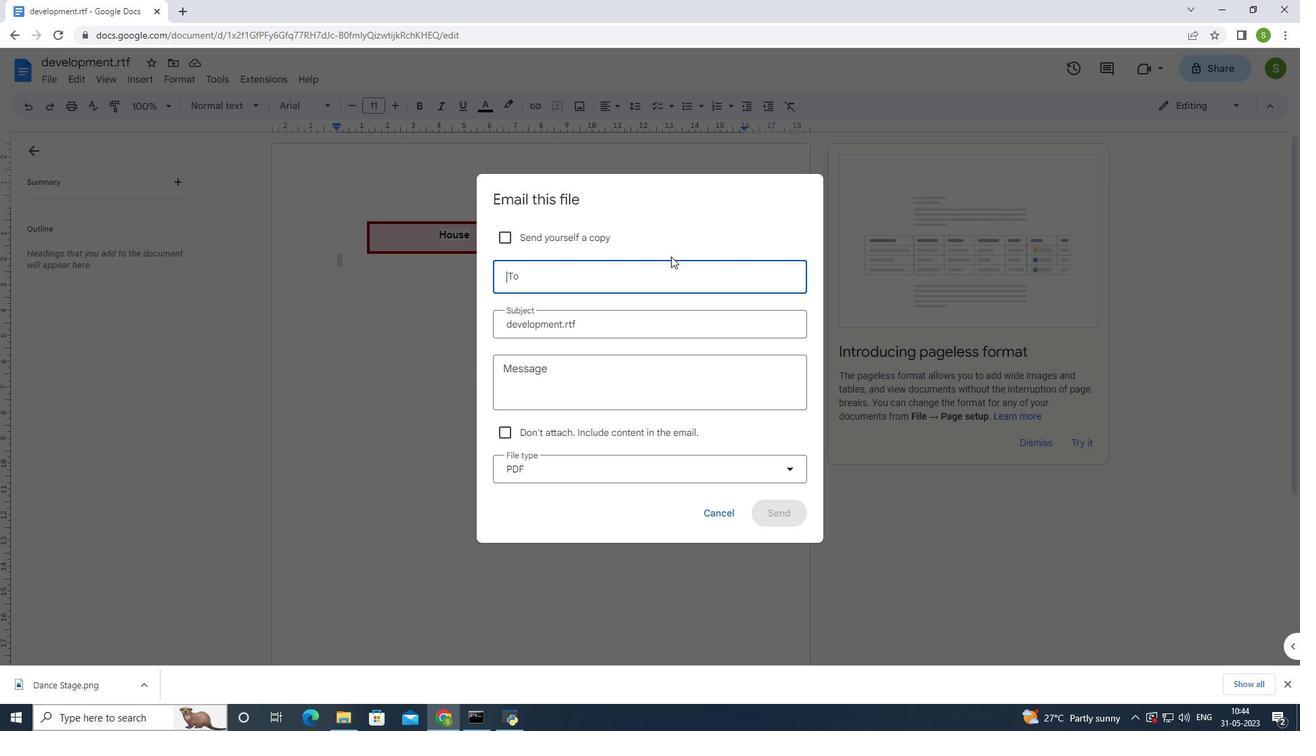 
Action: Key pressed softage.3<Key.shift>@softage.net
Screenshot: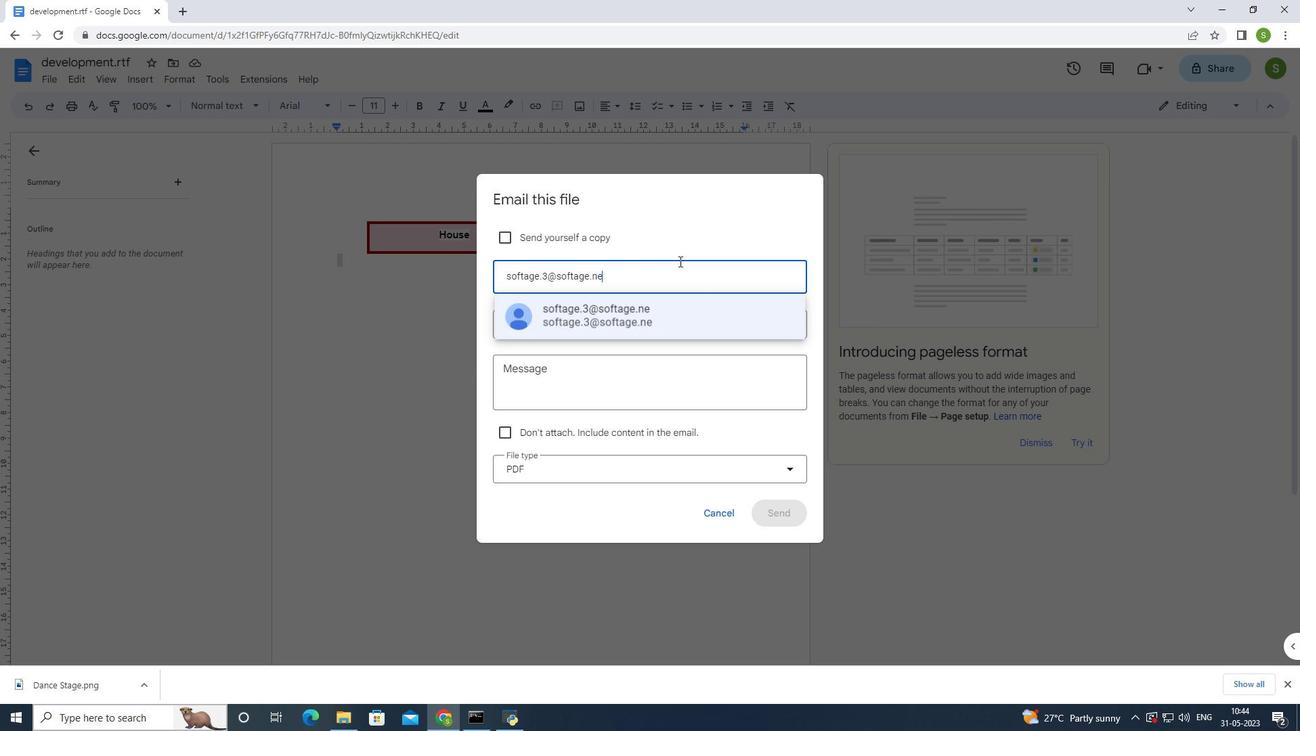 
Action: Mouse moved to (615, 302)
Screenshot: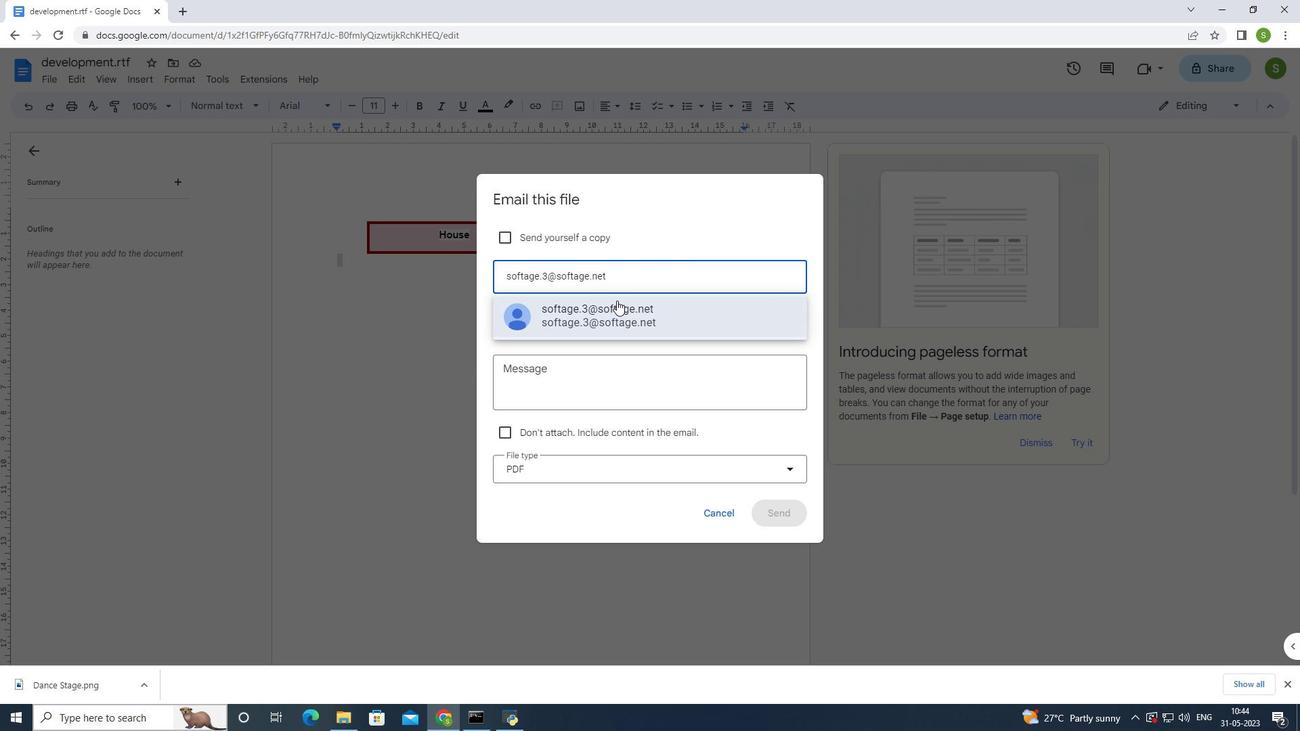 
Action: Mouse pressed left at (615, 302)
Screenshot: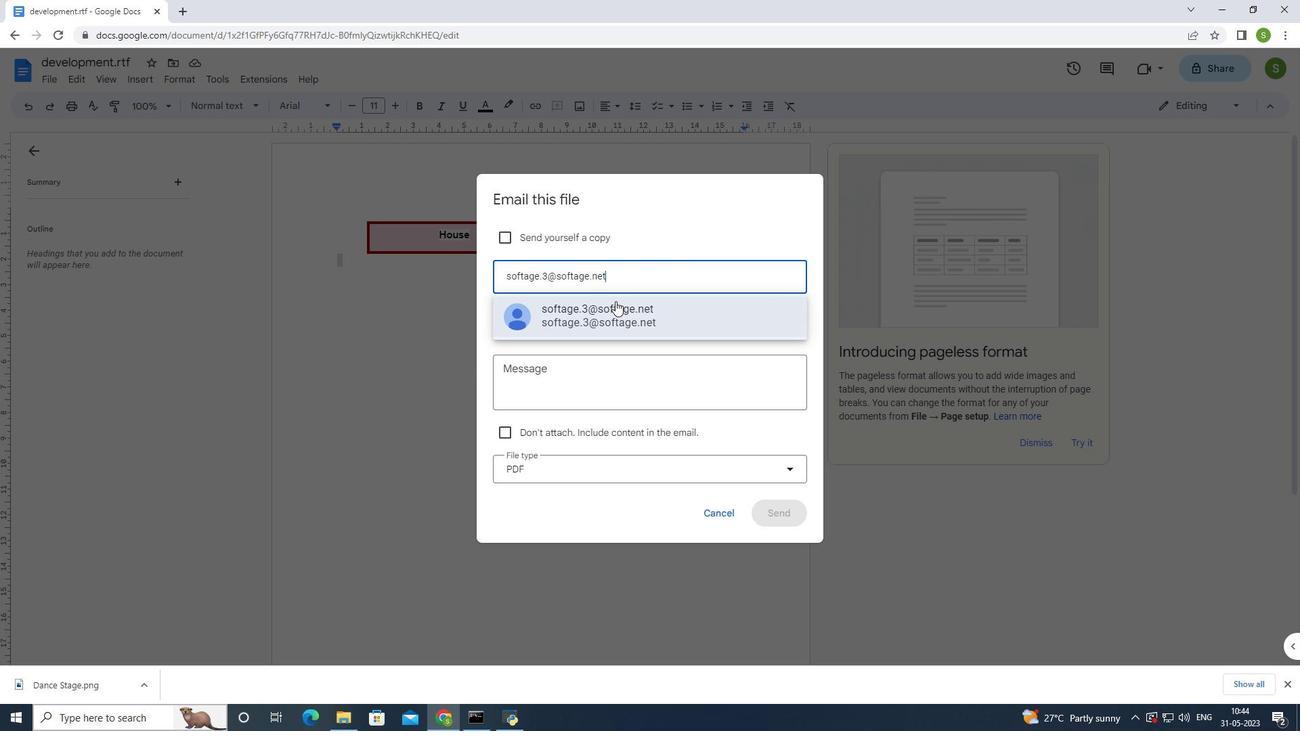 
Action: Mouse moved to (636, 359)
Screenshot: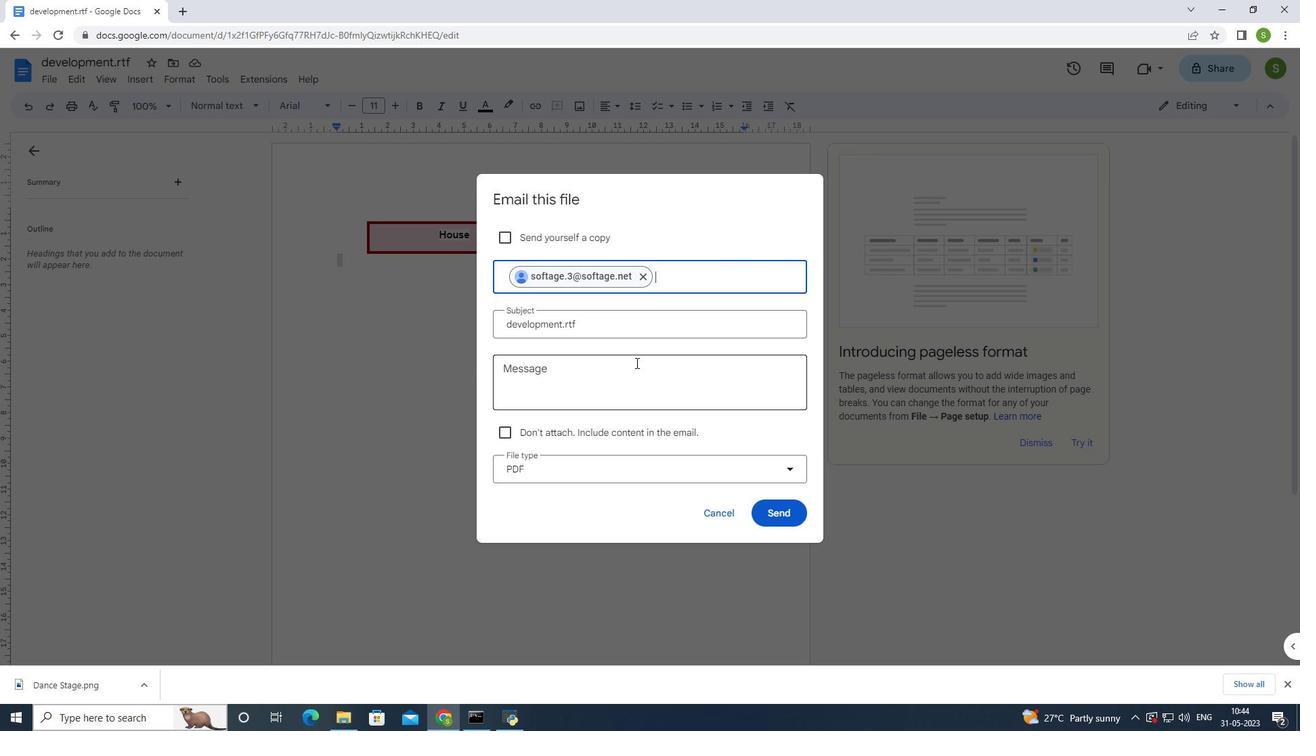 
Action: Mouse pressed left at (636, 359)
Screenshot: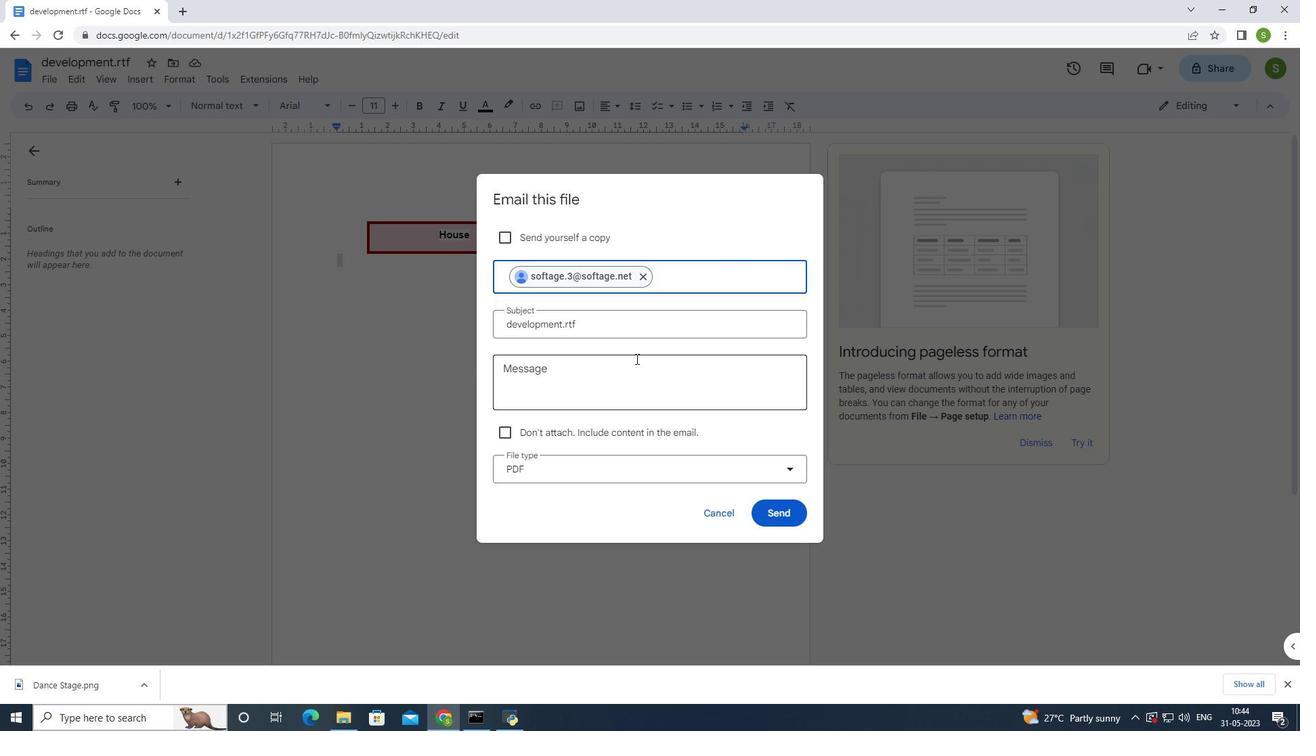 
Action: Mouse moved to (724, 365)
Screenshot: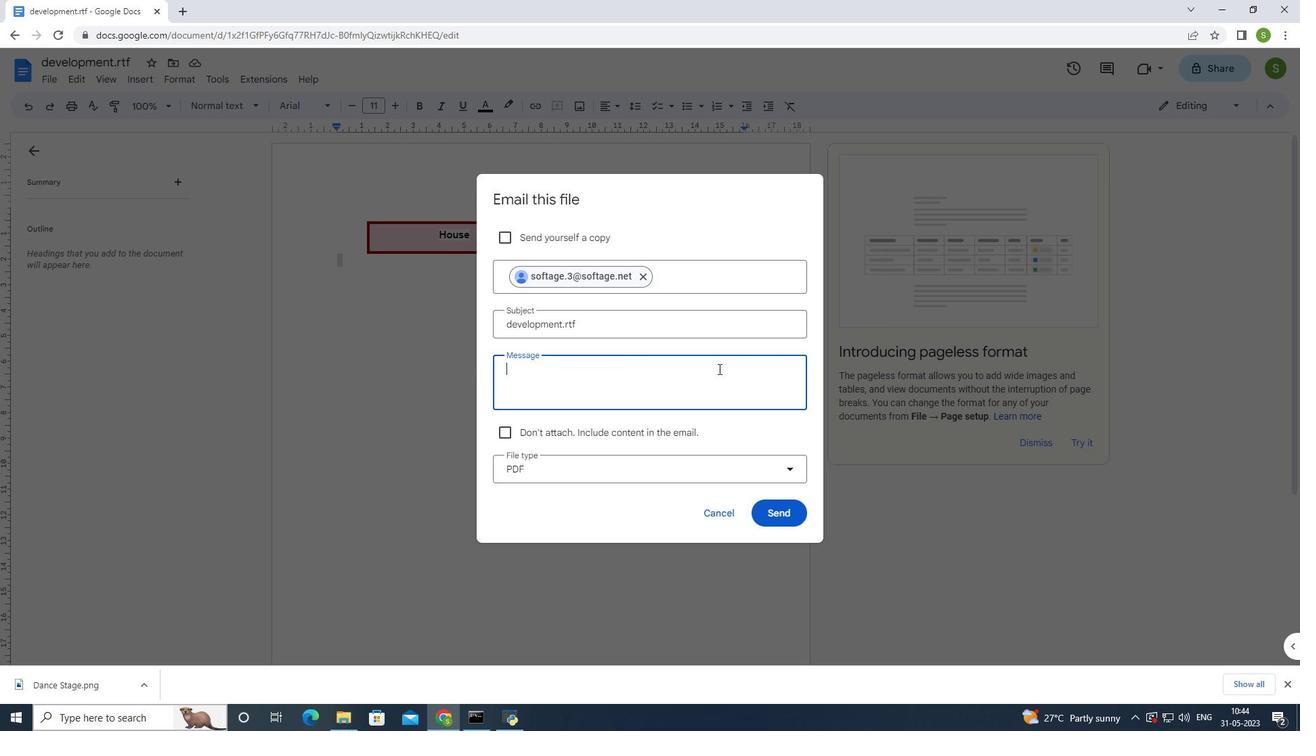 
Action: Key pressed <Key.shift>This<Key.space>requires<Key.space>mess<Key.backspace><Key.backspace><Key.backspace><Key.backspace>your<Key.space>and<Key.space>review<Key.space>and<Key.space>response
Screenshot: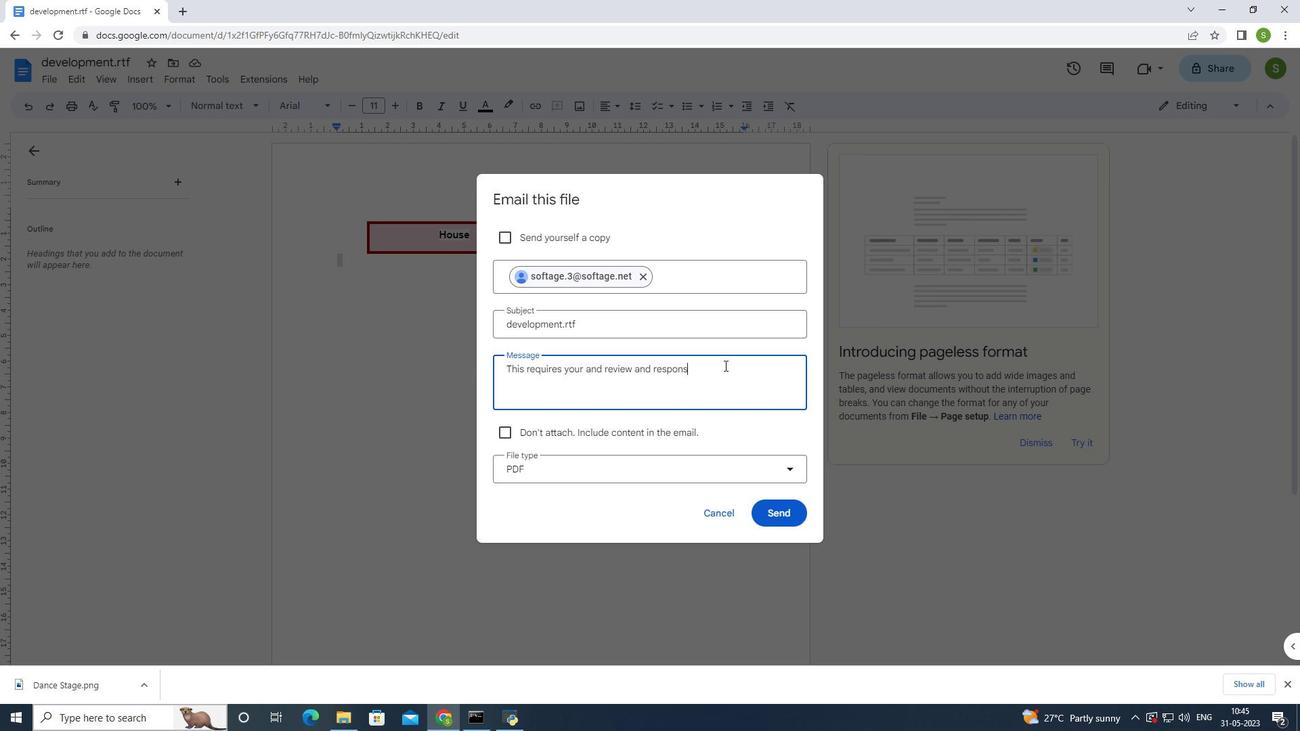
Action: Mouse moved to (730, 472)
Screenshot: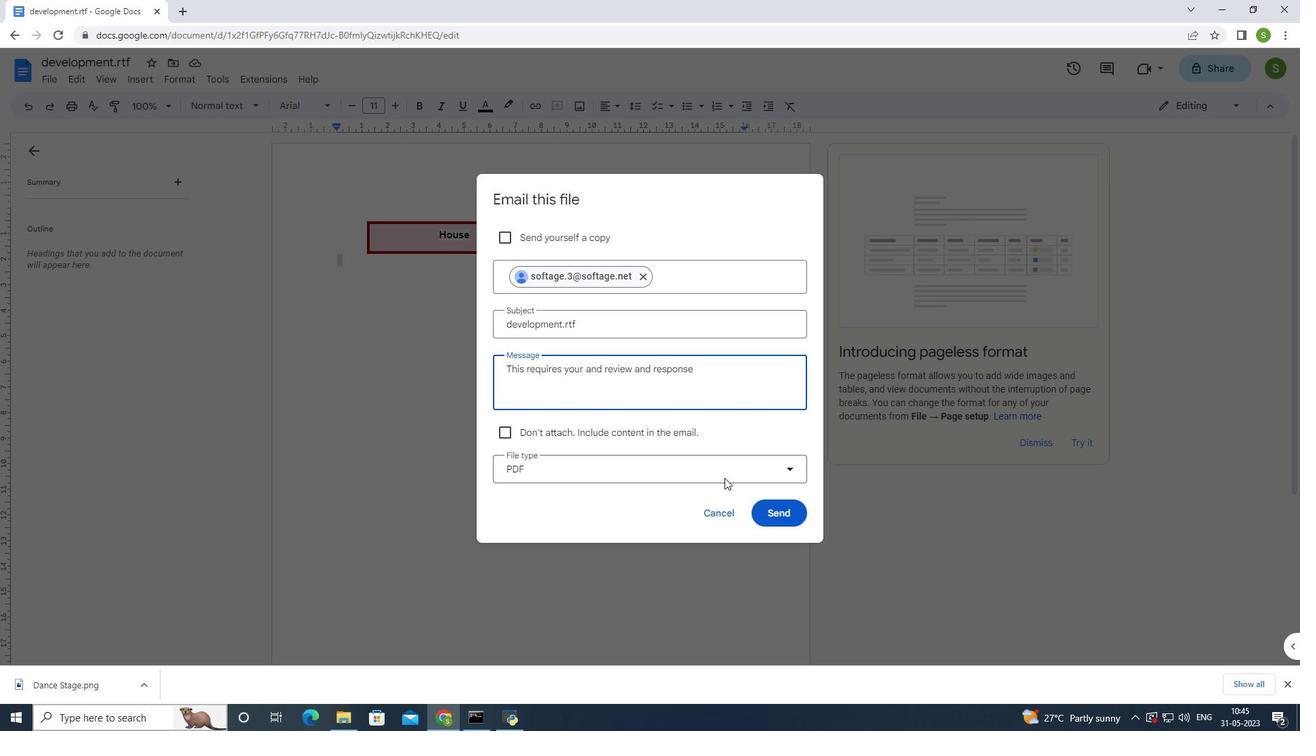 
Action: Mouse pressed left at (730, 472)
Screenshot: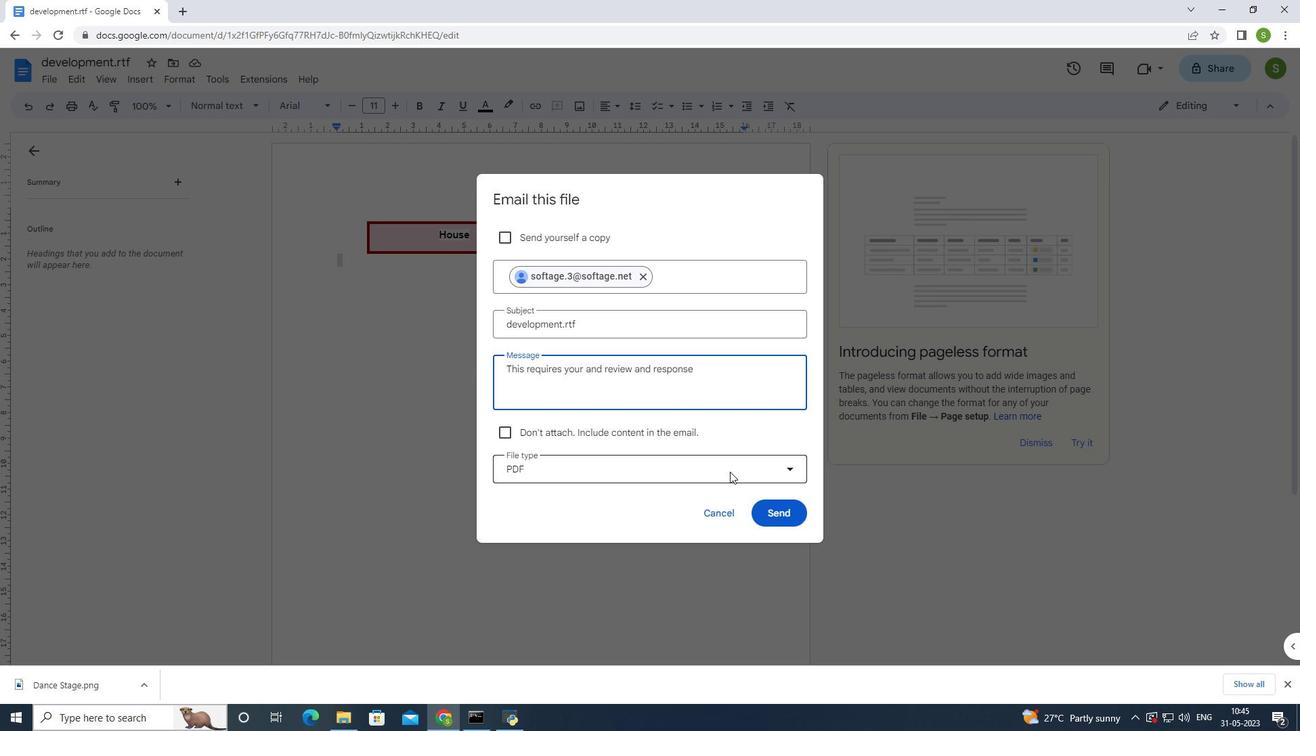 
Action: Mouse moved to (624, 609)
Screenshot: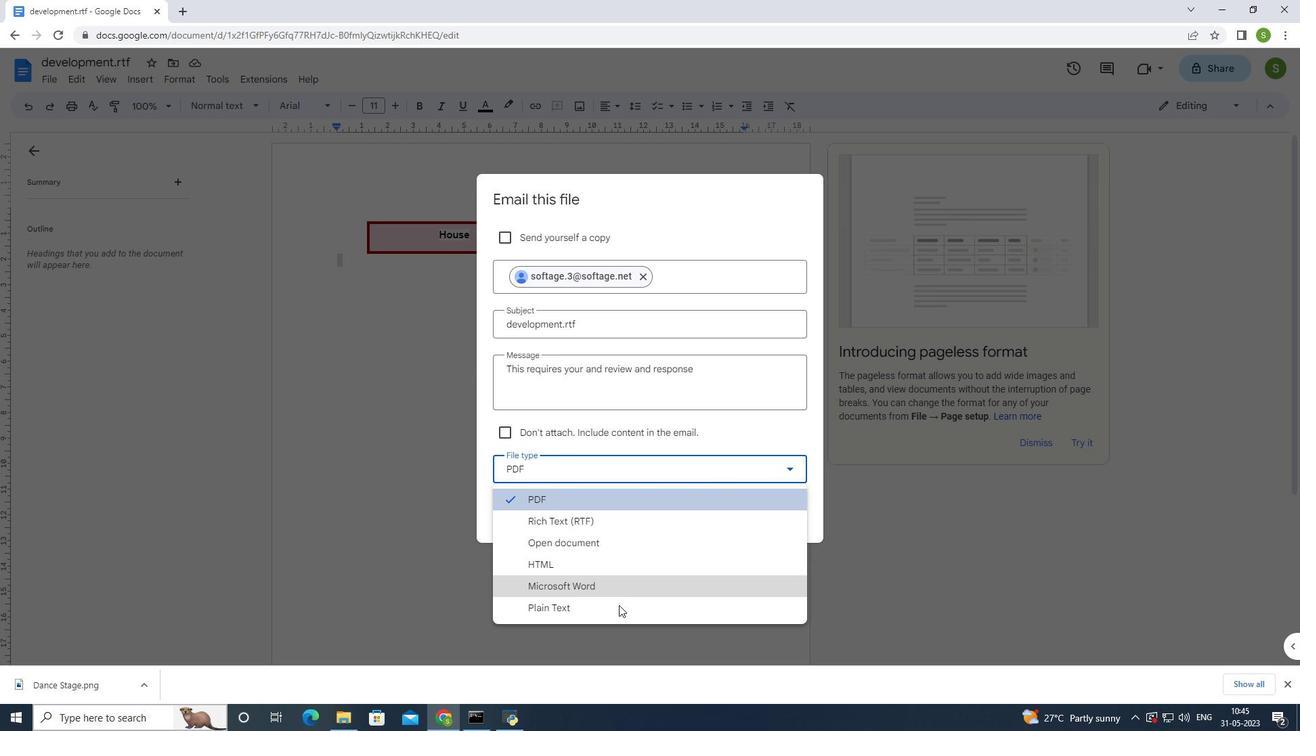 
Action: Mouse pressed left at (624, 609)
Screenshot: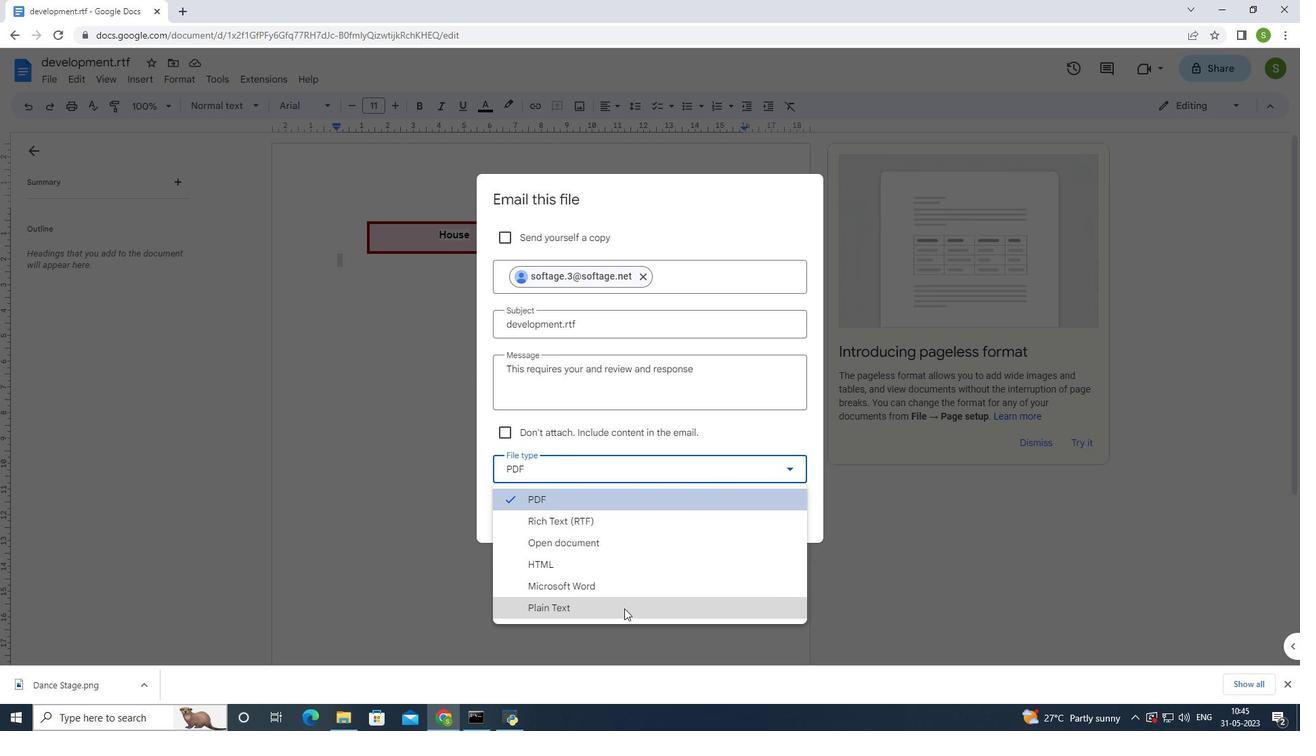 
Action: Mouse moved to (724, 510)
Screenshot: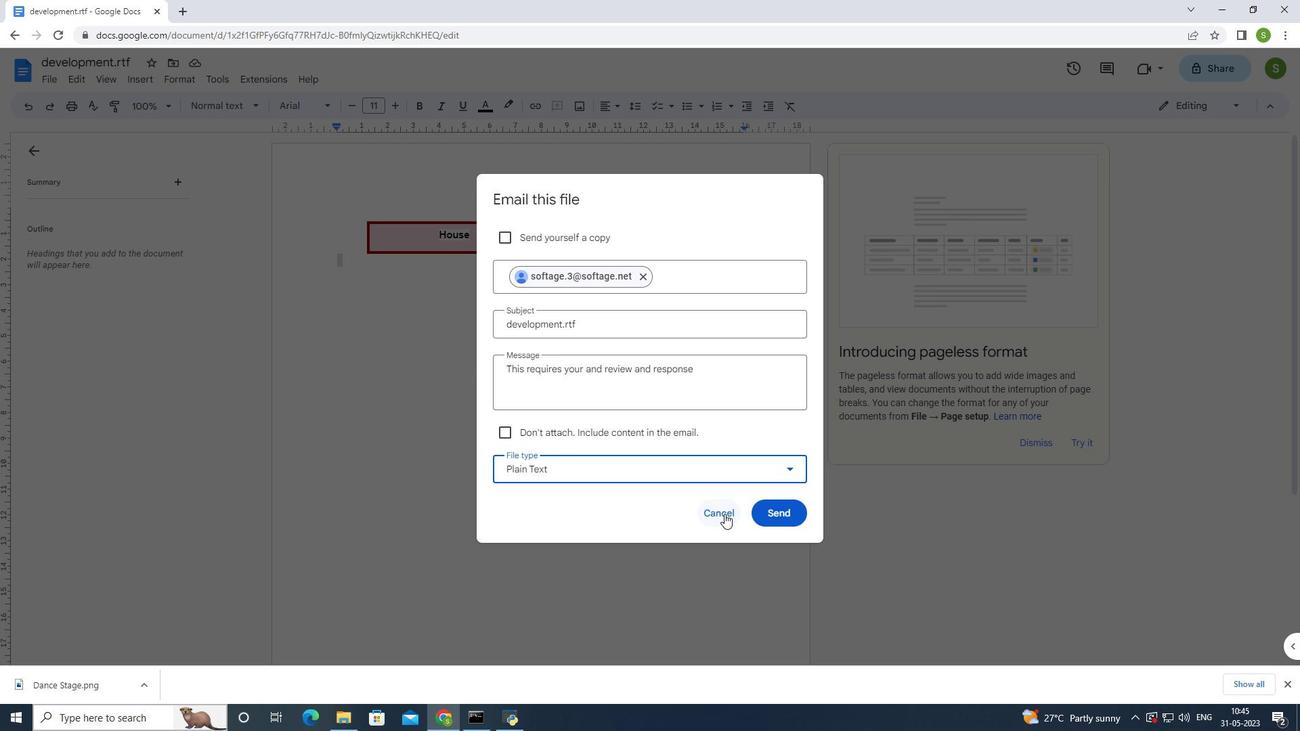 
